 Task: Create a due date automation trigger when advanced on, 2 working days before a card is due add fields without custom field "Resume" set to a number greater or equal to 1 and greater than 10 at 11:00 AM.
Action: Mouse moved to (942, 269)
Screenshot: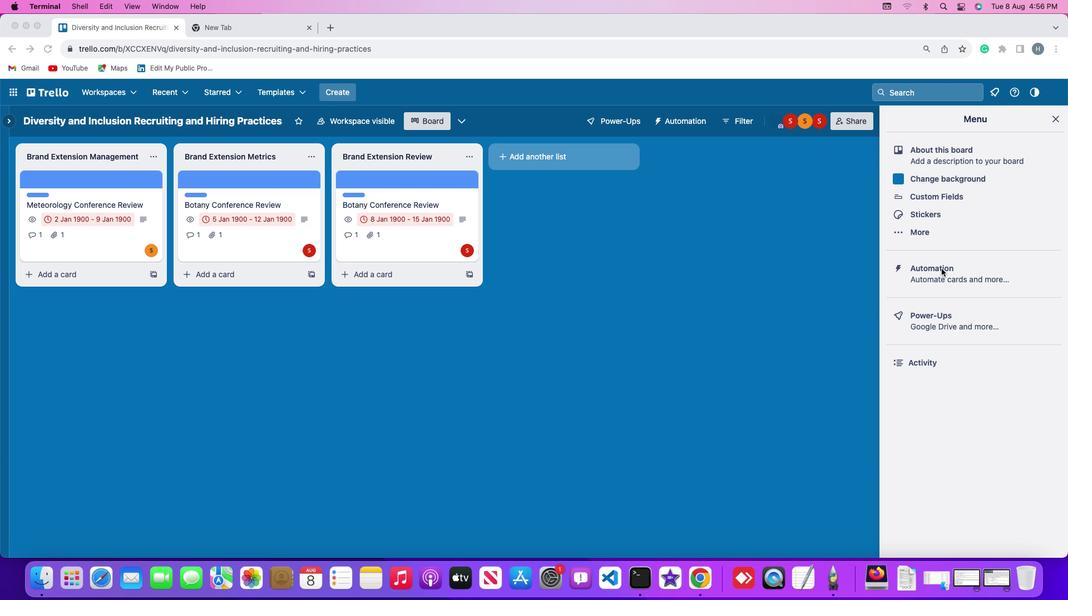 
Action: Mouse pressed left at (942, 269)
Screenshot: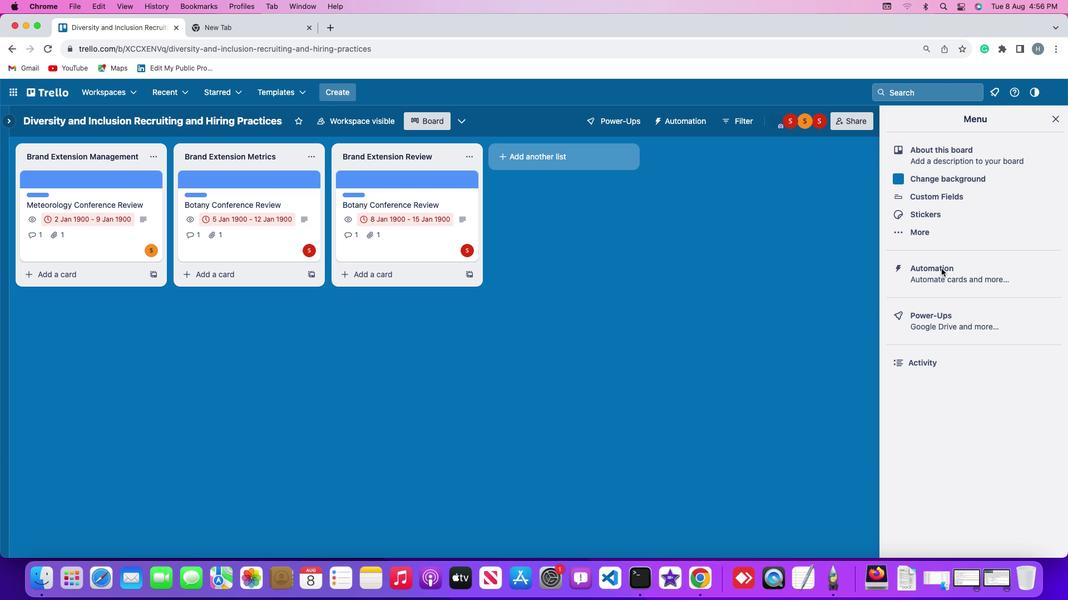 
Action: Mouse pressed left at (942, 269)
Screenshot: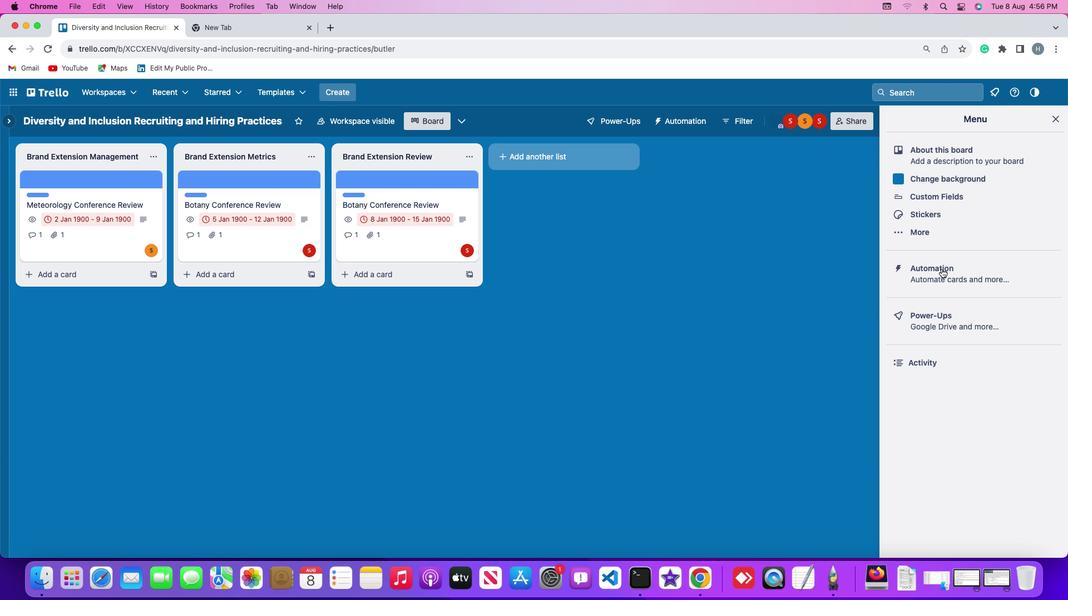 
Action: Mouse moved to (45, 267)
Screenshot: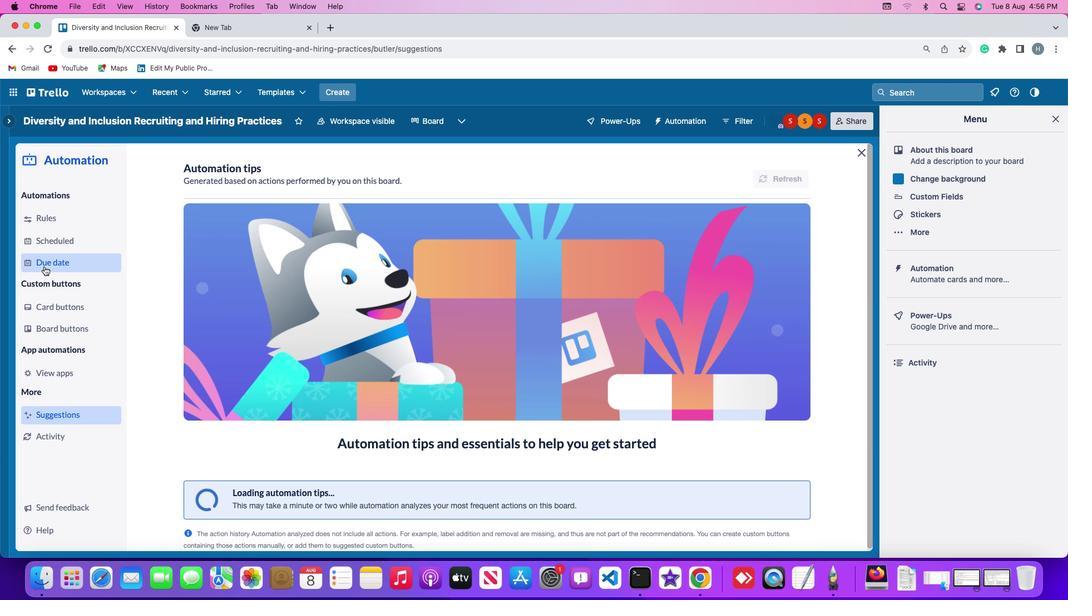 
Action: Mouse pressed left at (45, 267)
Screenshot: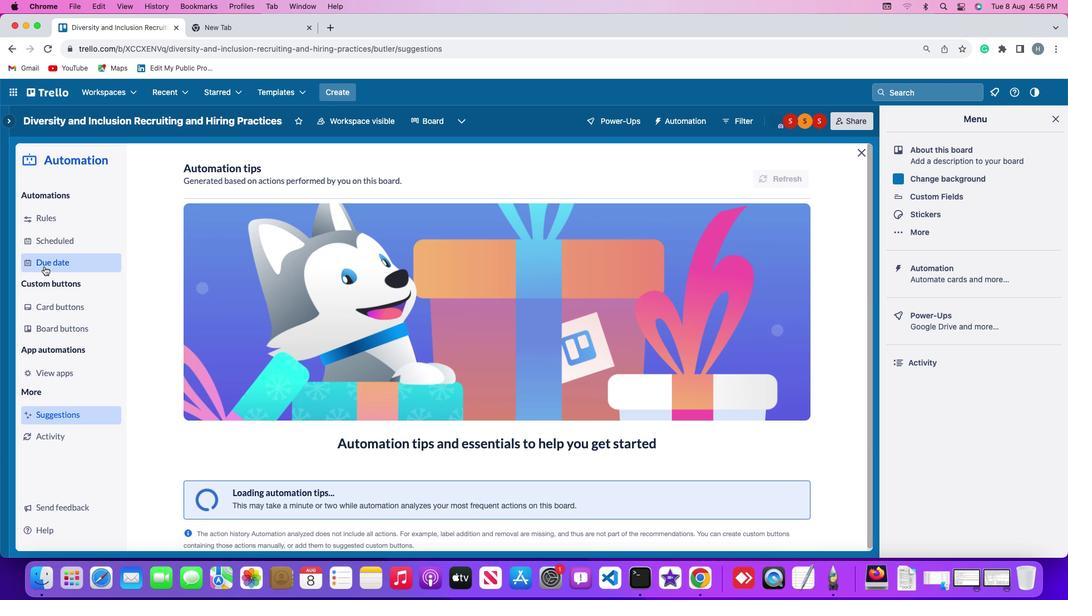
Action: Mouse moved to (747, 170)
Screenshot: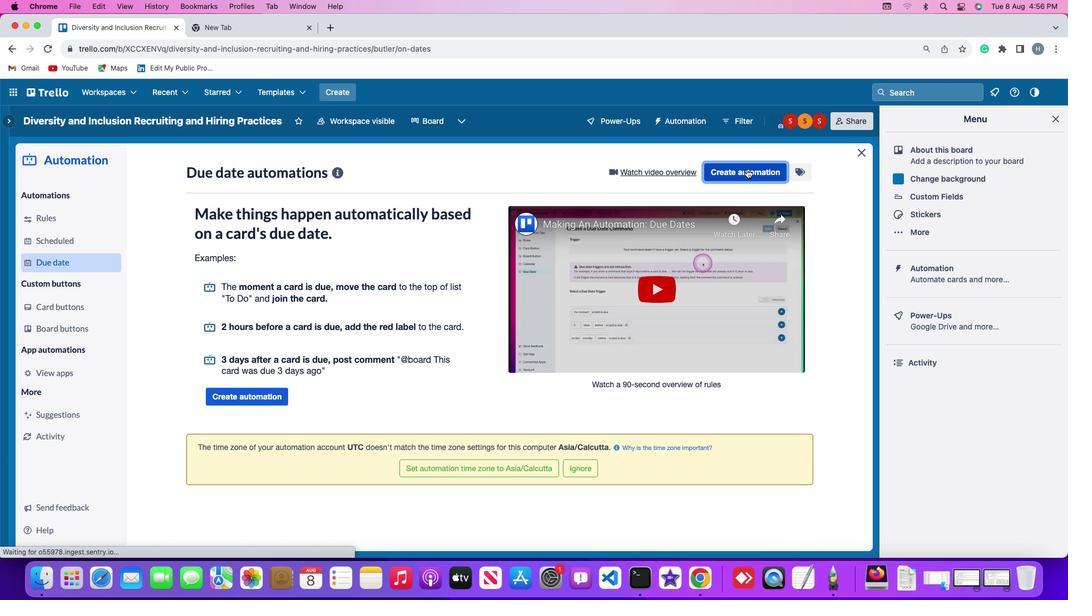 
Action: Mouse pressed left at (747, 170)
Screenshot: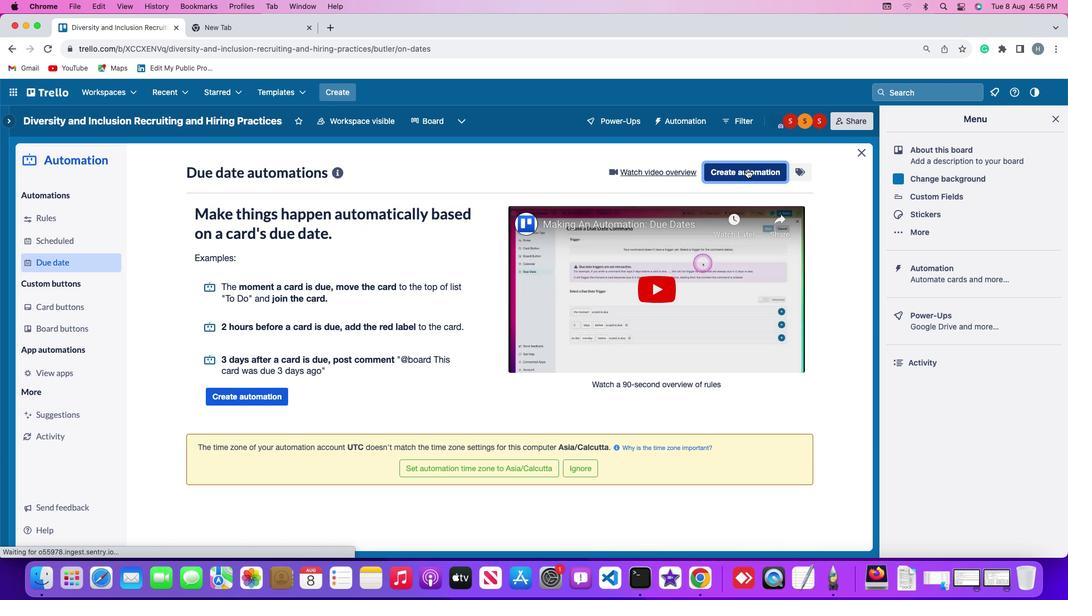 
Action: Mouse moved to (249, 280)
Screenshot: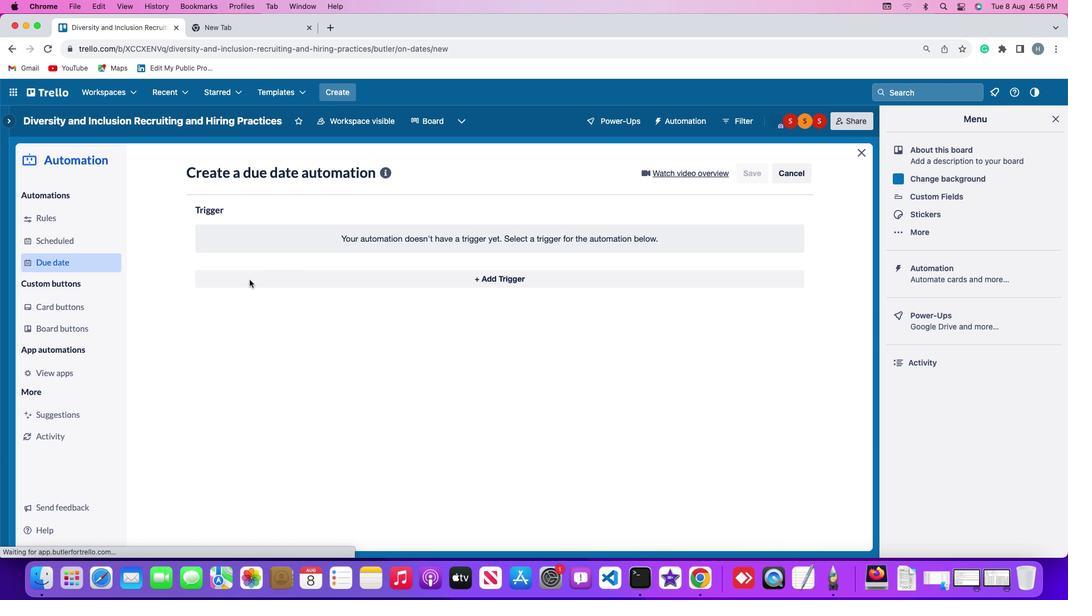 
Action: Mouse pressed left at (249, 280)
Screenshot: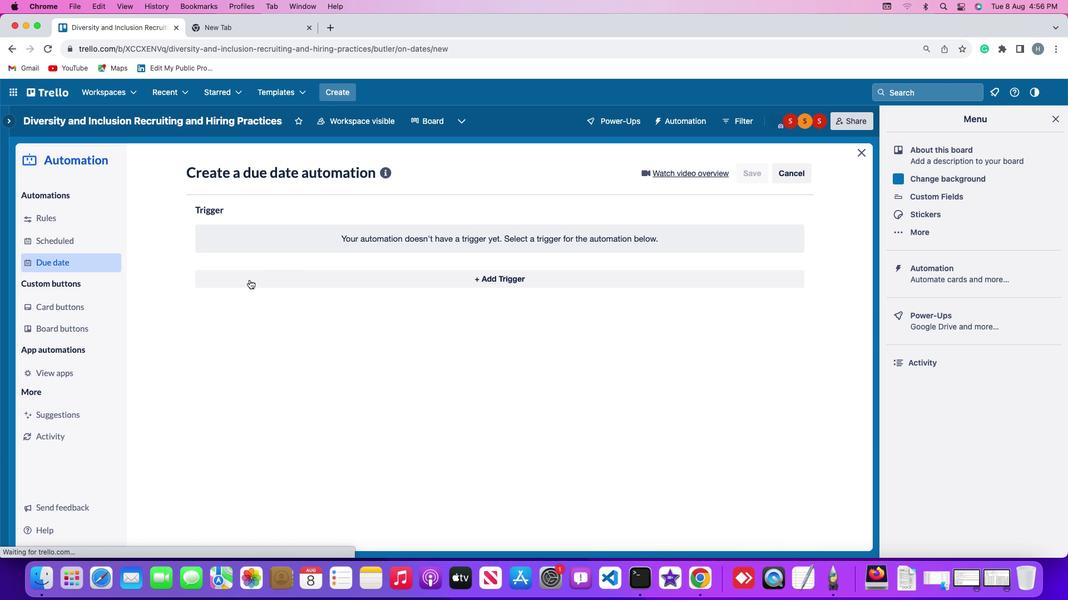 
Action: Mouse moved to (219, 449)
Screenshot: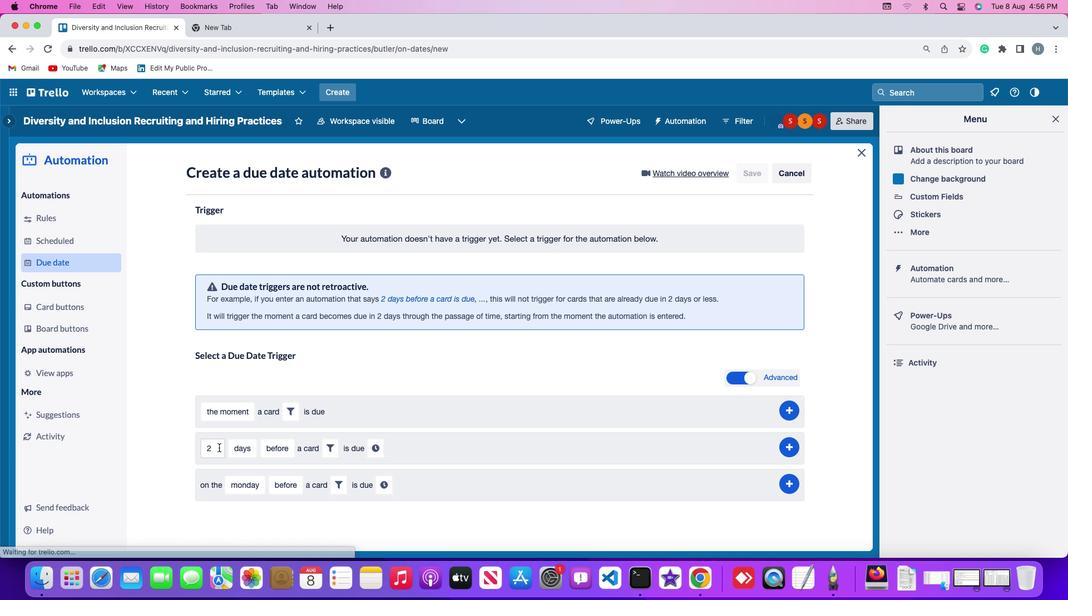 
Action: Mouse pressed left at (219, 449)
Screenshot: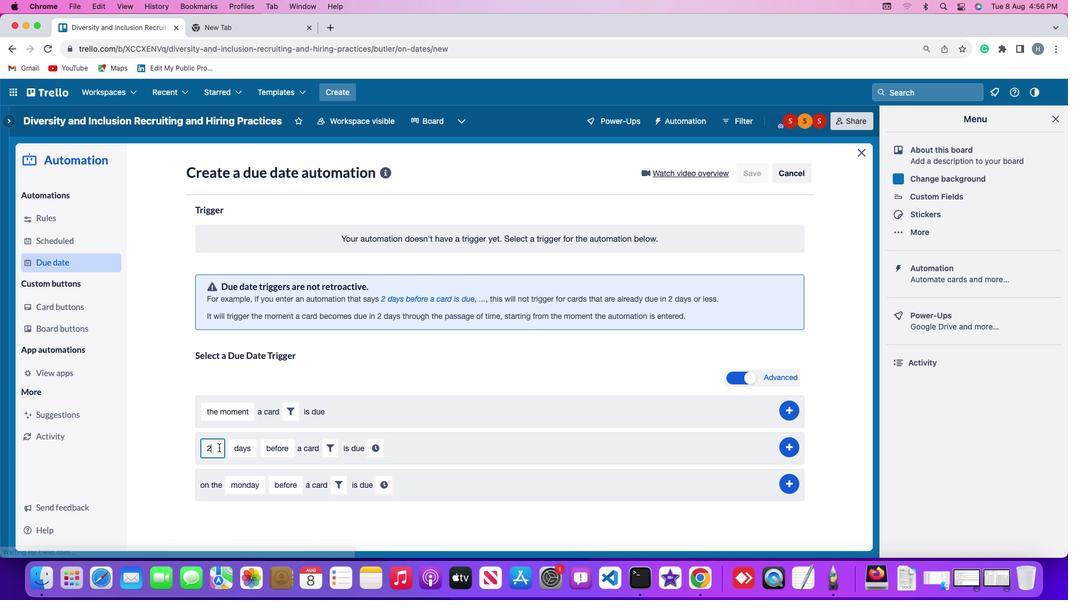 
Action: Key pressed Key.backspace'2'
Screenshot: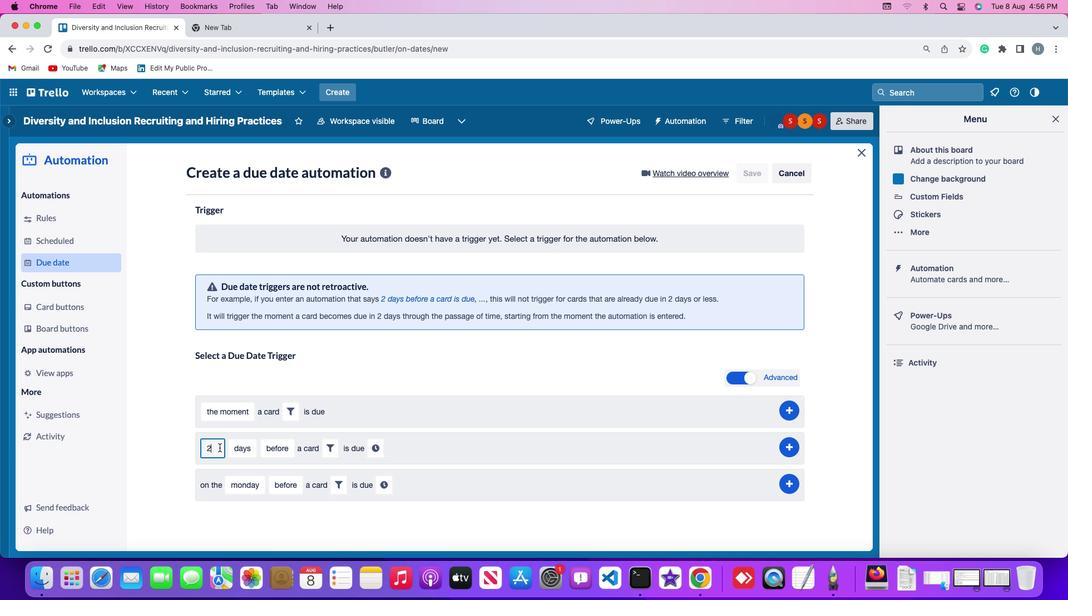 
Action: Mouse moved to (242, 449)
Screenshot: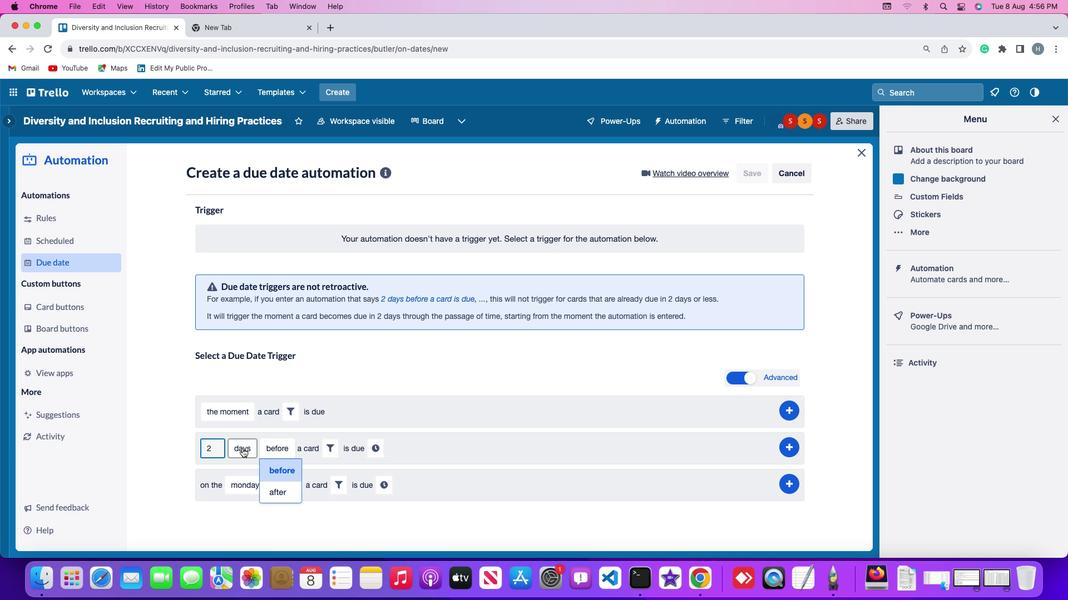 
Action: Mouse pressed left at (242, 449)
Screenshot: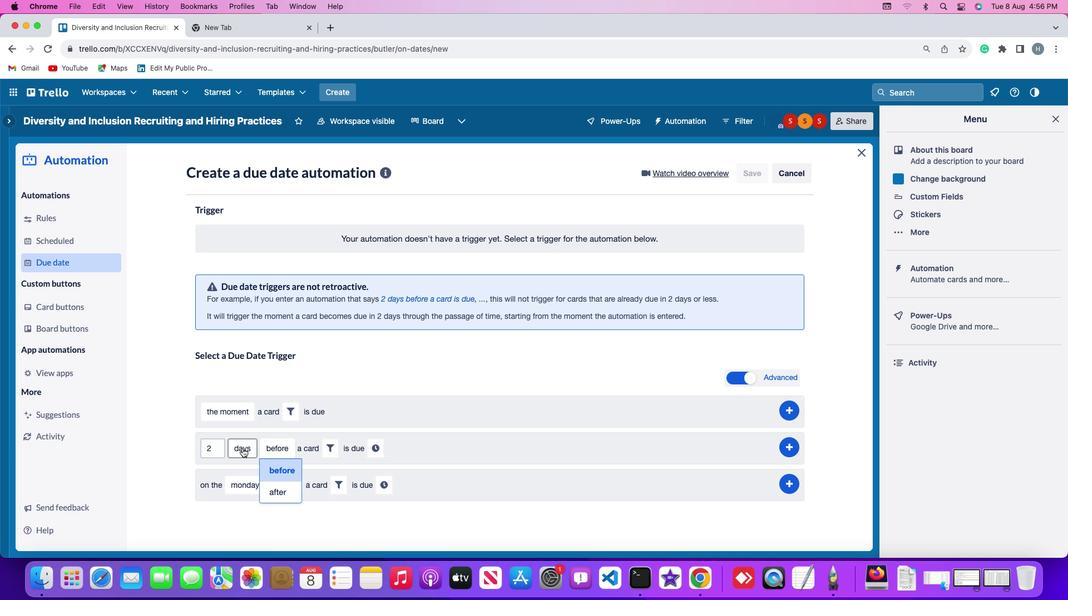 
Action: Mouse moved to (253, 491)
Screenshot: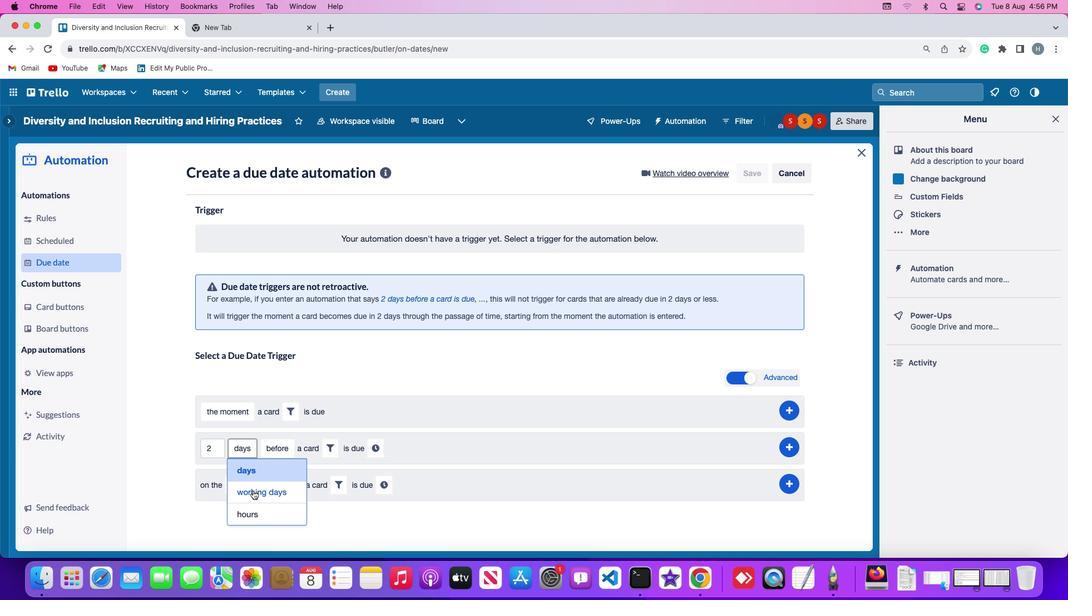 
Action: Mouse pressed left at (253, 491)
Screenshot: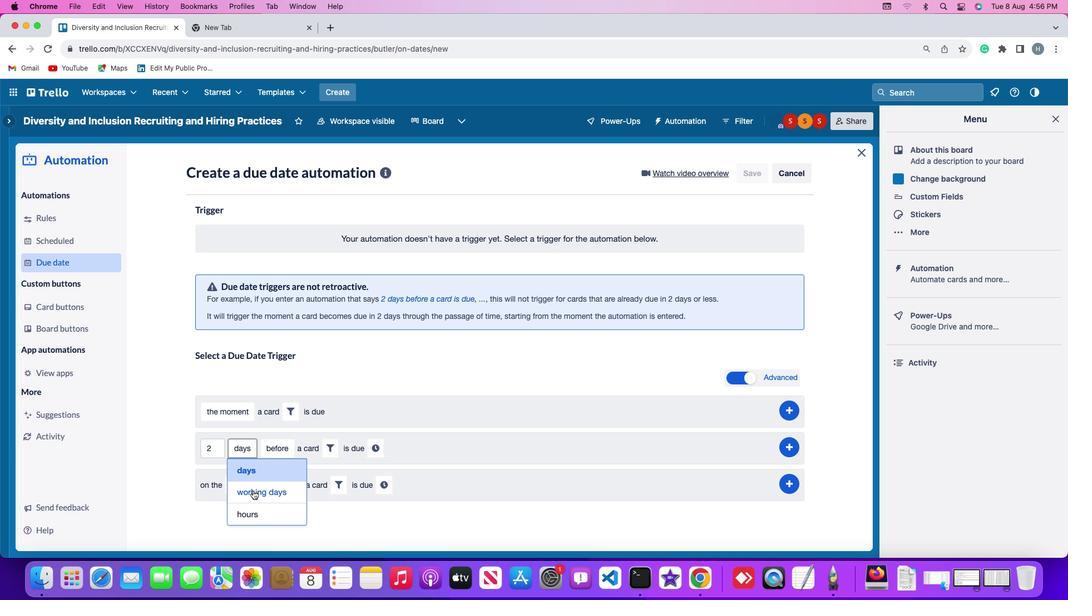 
Action: Mouse moved to (302, 445)
Screenshot: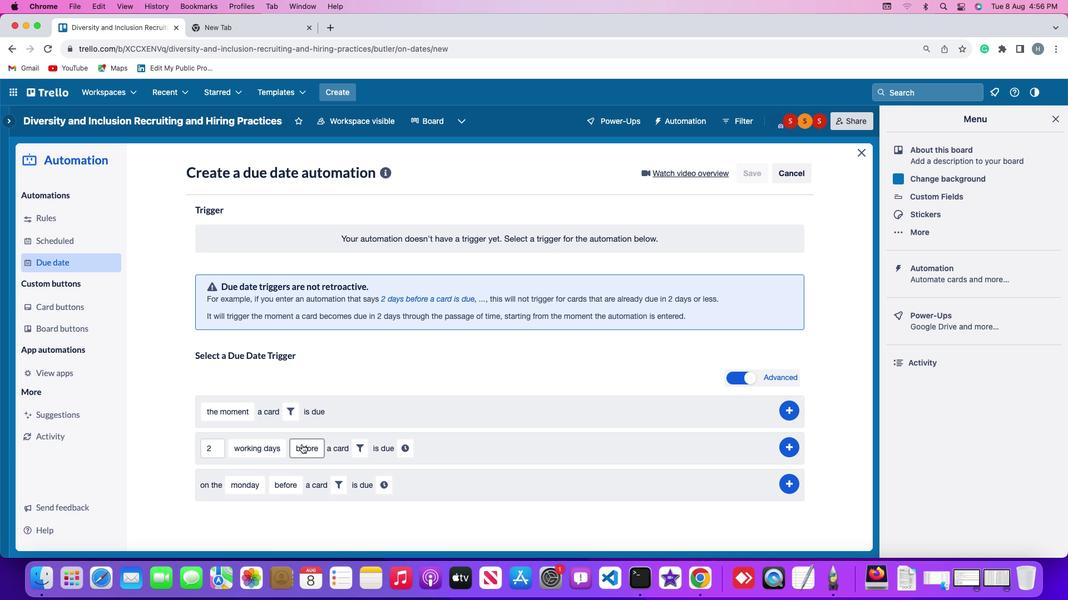 
Action: Mouse pressed left at (302, 445)
Screenshot: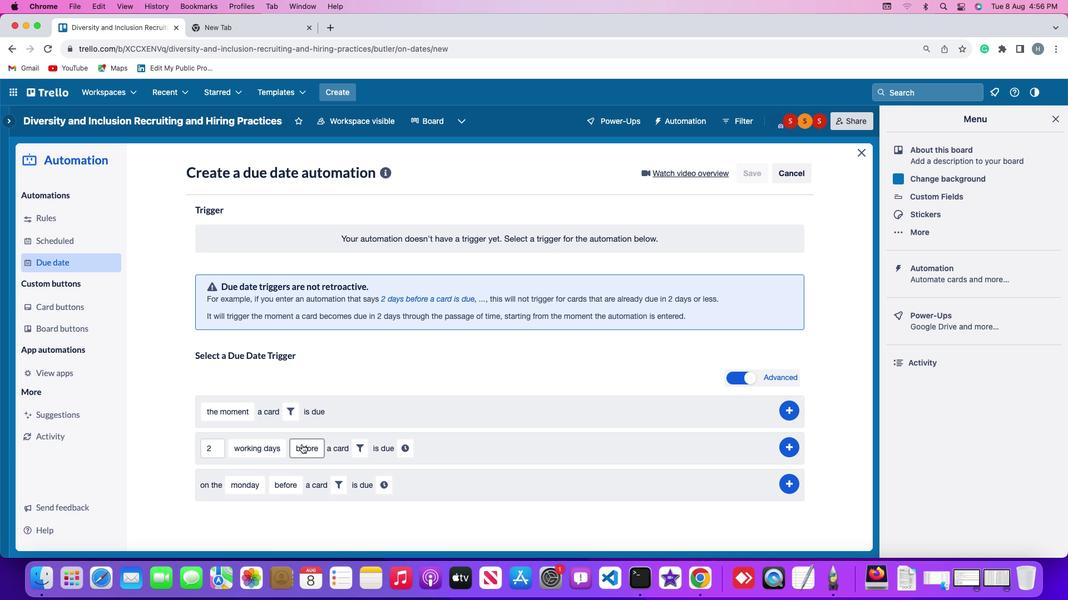
Action: Mouse moved to (314, 467)
Screenshot: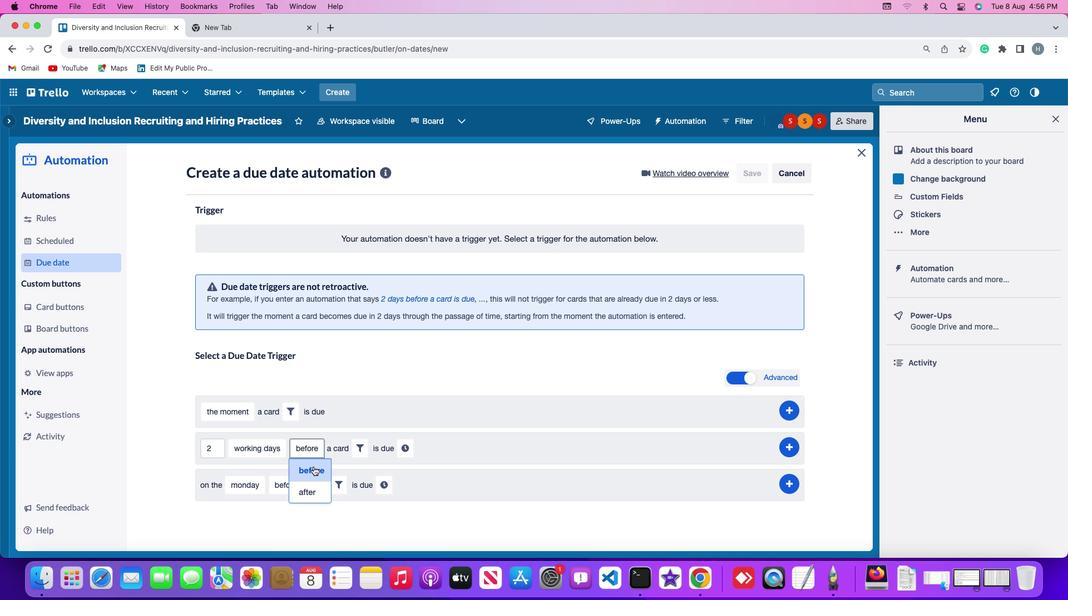 
Action: Mouse pressed left at (314, 467)
Screenshot: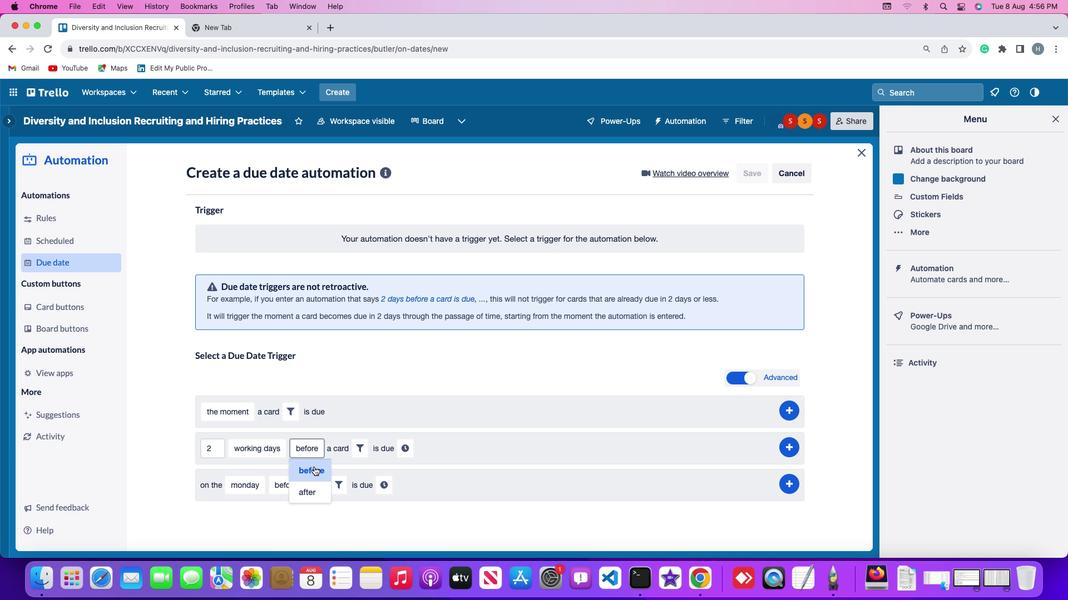 
Action: Mouse moved to (361, 443)
Screenshot: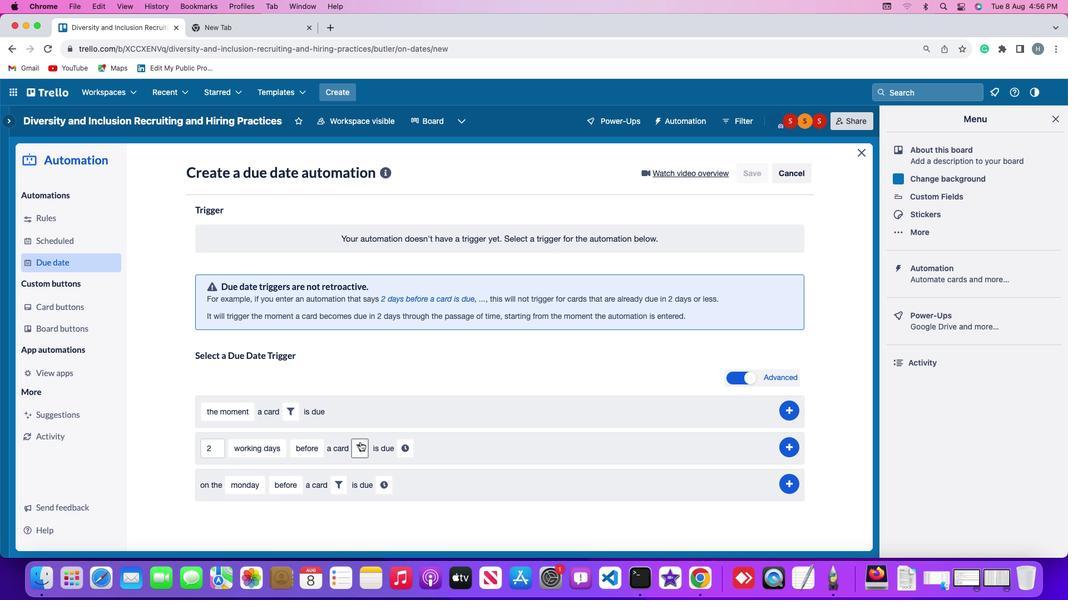 
Action: Mouse pressed left at (361, 443)
Screenshot: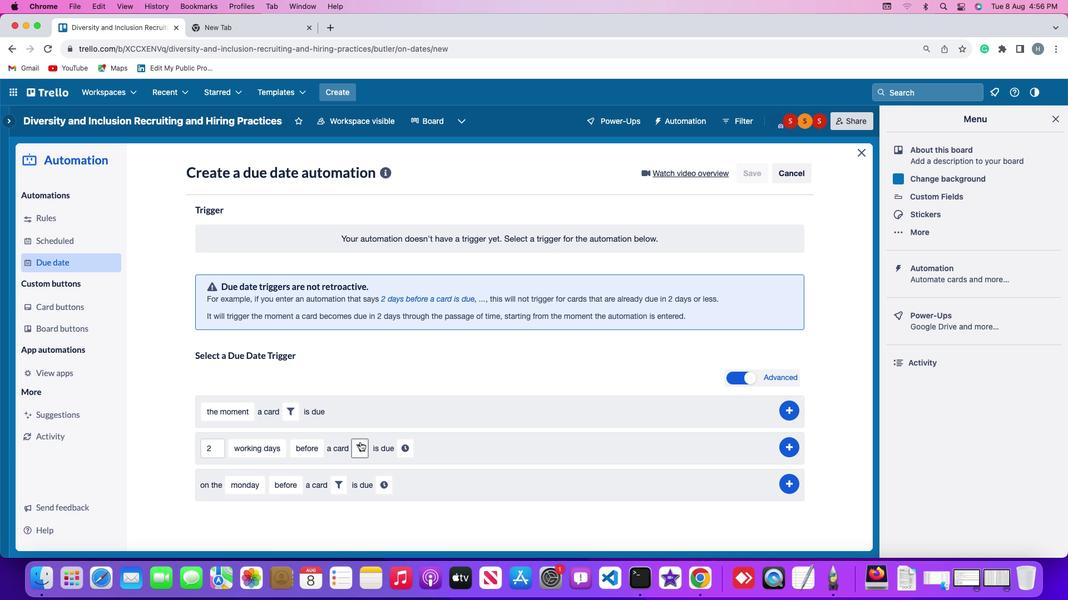 
Action: Mouse moved to (541, 482)
Screenshot: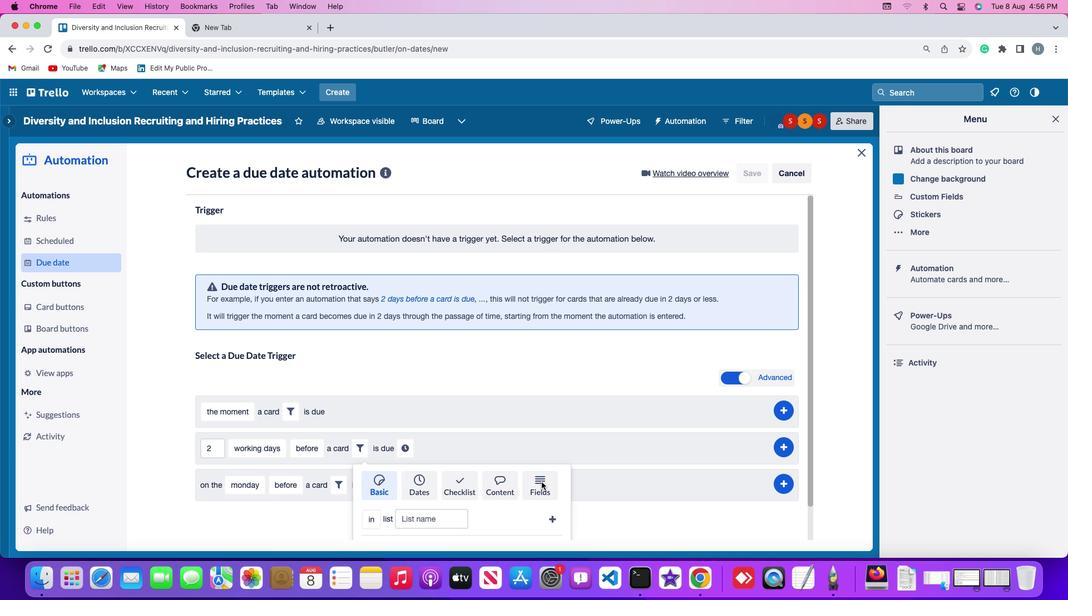 
Action: Mouse pressed left at (541, 482)
Screenshot: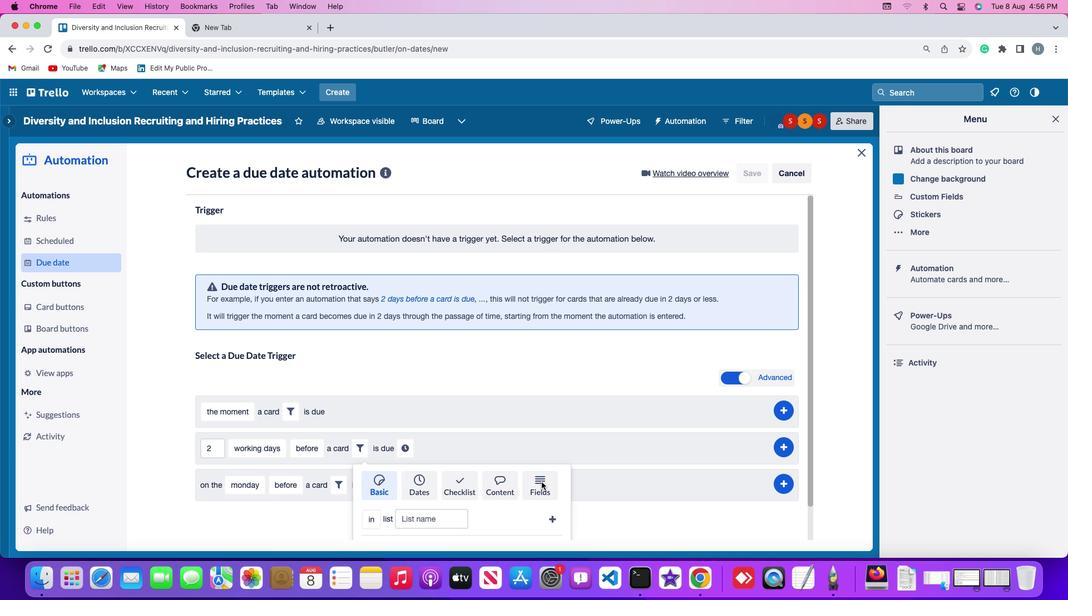 
Action: Mouse moved to (358, 505)
Screenshot: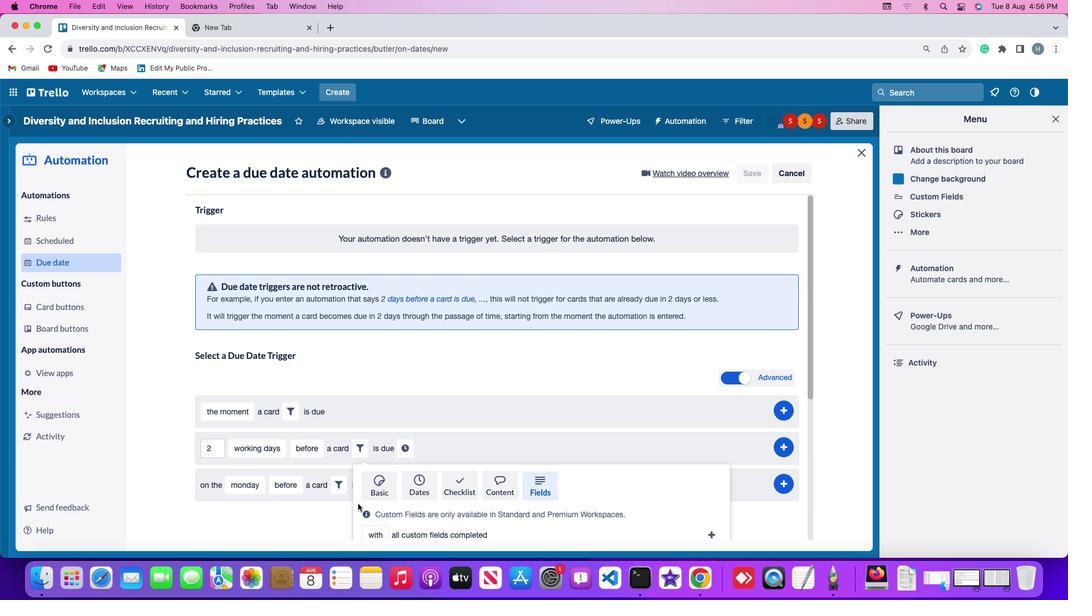 
Action: Mouse scrolled (358, 505) with delta (0, 0)
Screenshot: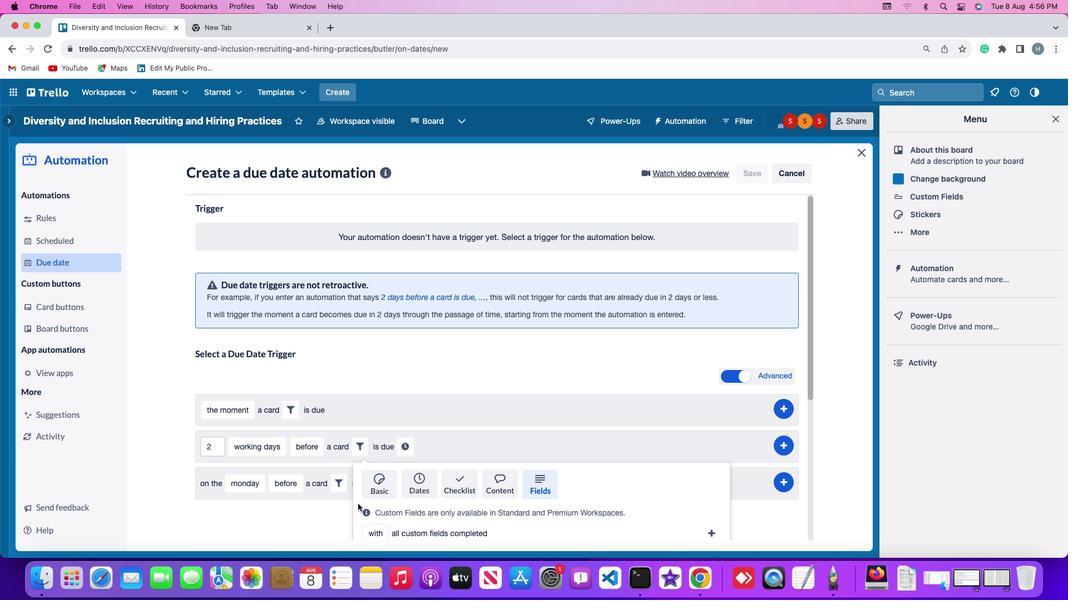 
Action: Mouse scrolled (358, 505) with delta (0, 0)
Screenshot: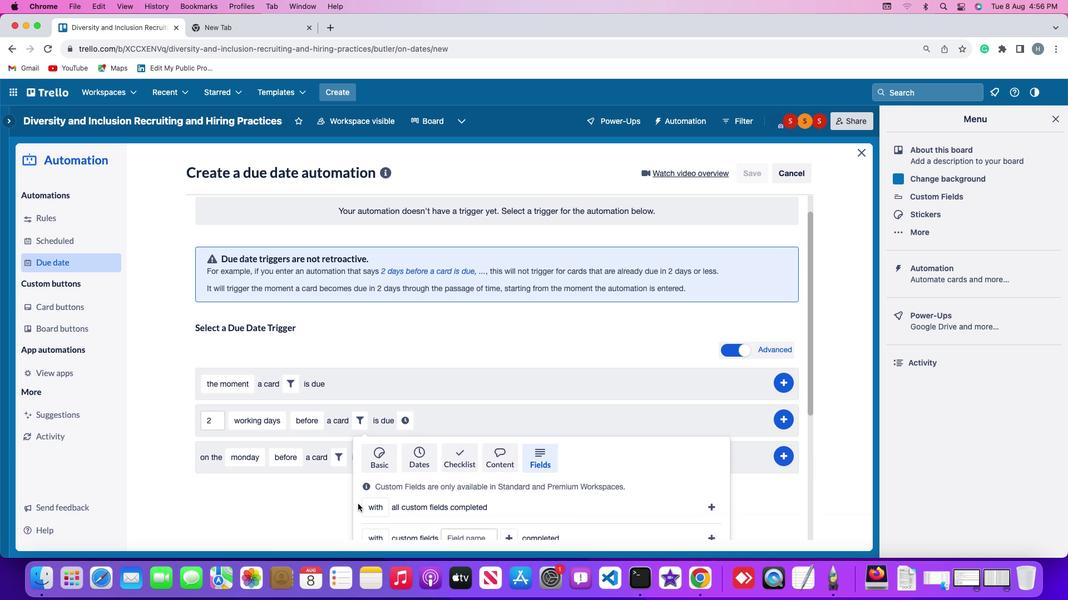 
Action: Mouse scrolled (358, 505) with delta (0, 0)
Screenshot: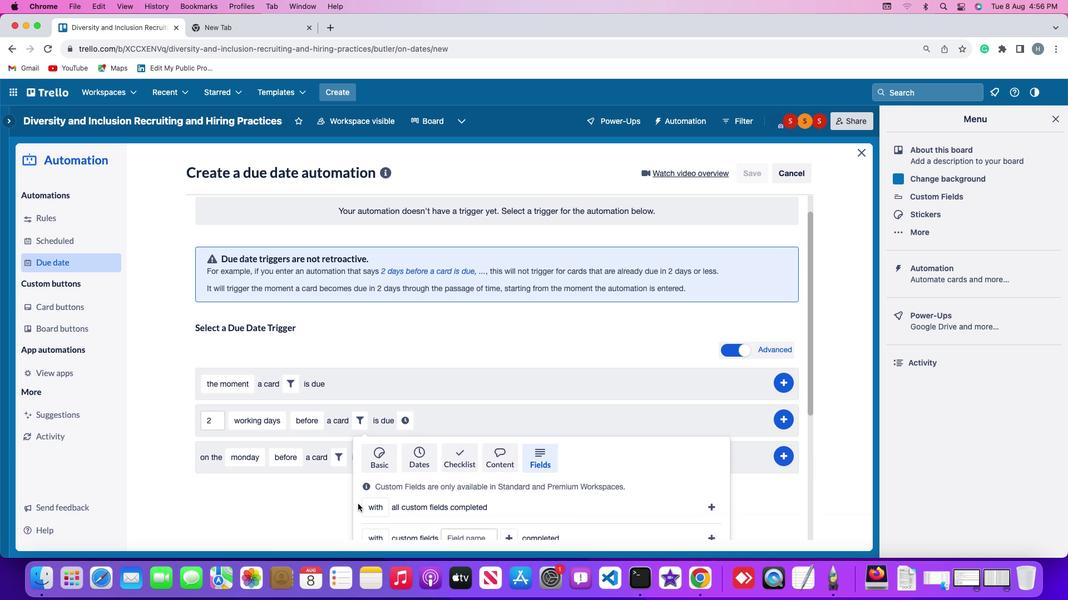 
Action: Mouse scrolled (358, 505) with delta (0, -1)
Screenshot: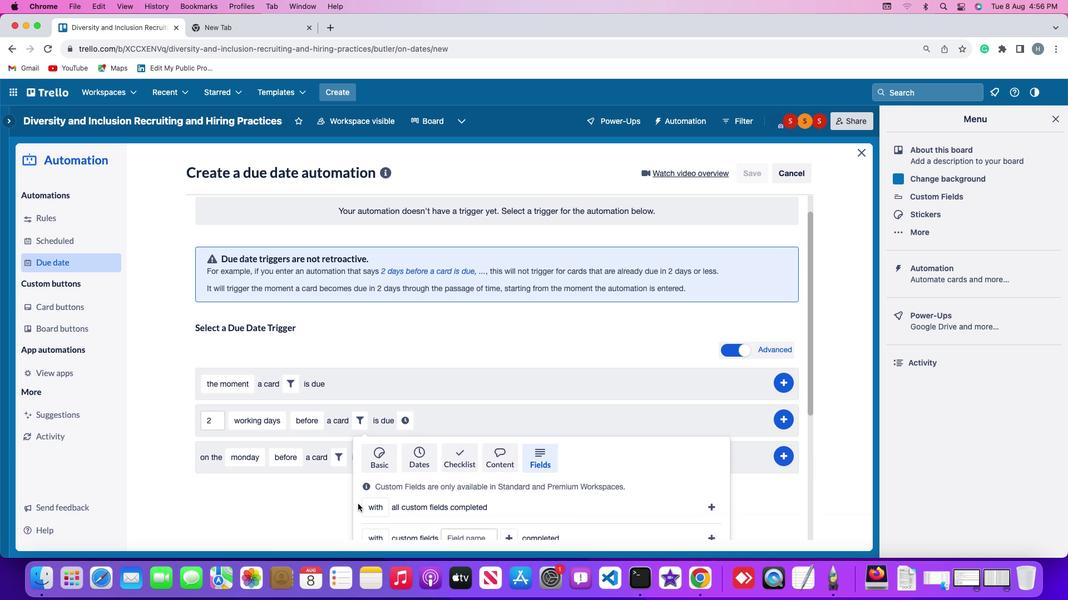 
Action: Mouse scrolled (358, 505) with delta (0, -2)
Screenshot: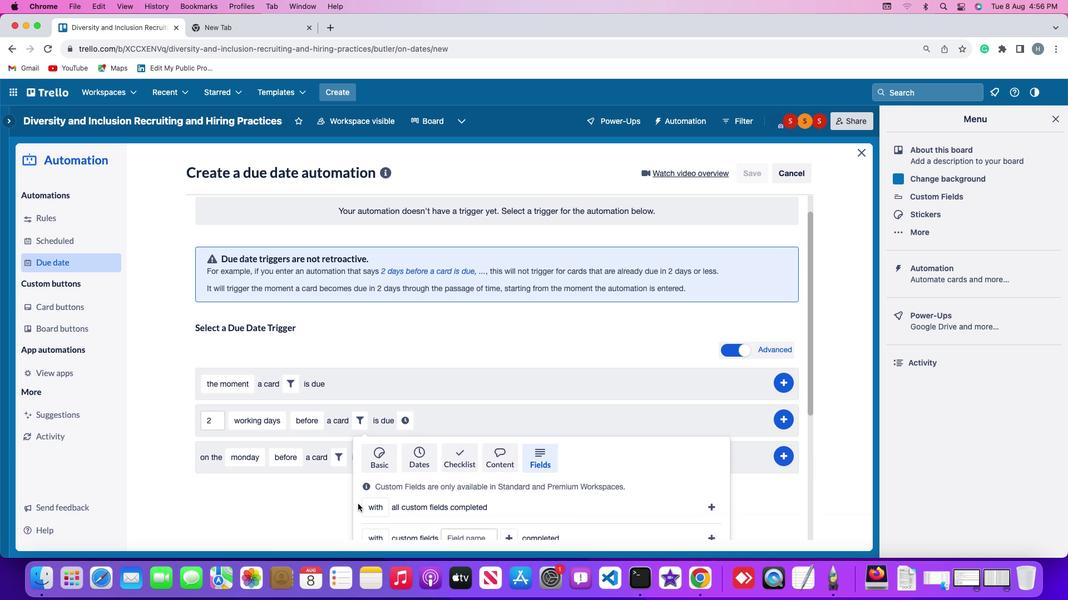 
Action: Mouse scrolled (358, 505) with delta (0, -2)
Screenshot: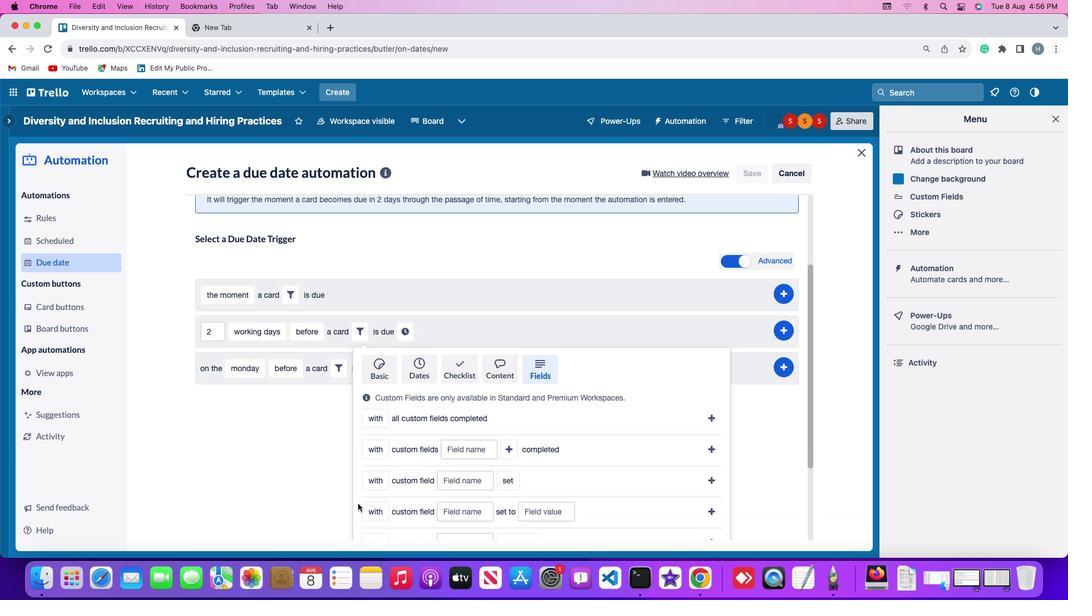 
Action: Mouse scrolled (358, 505) with delta (0, -2)
Screenshot: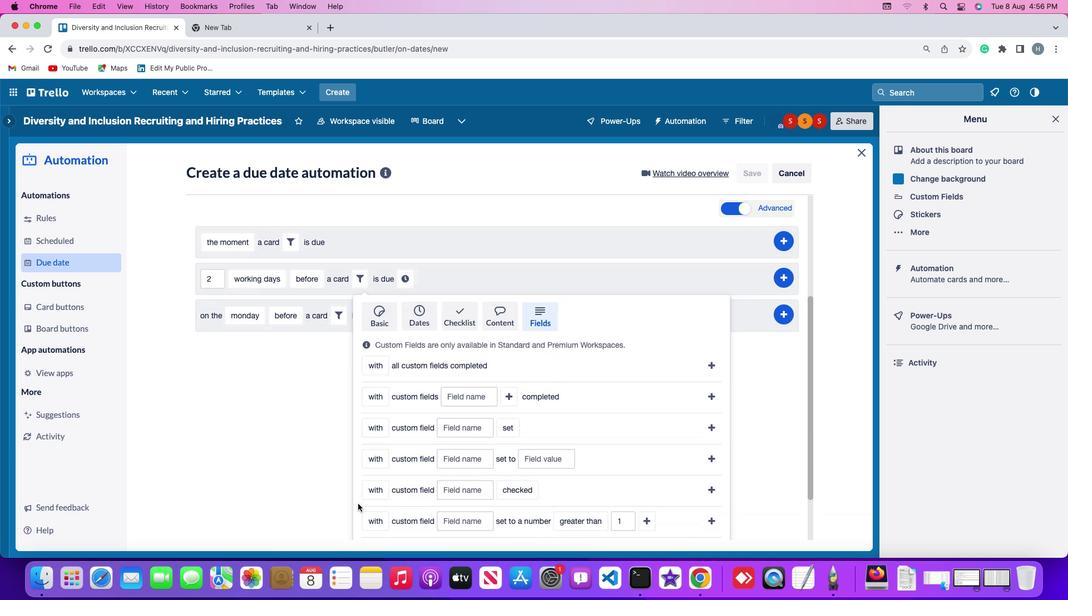 
Action: Mouse scrolled (358, 505) with delta (0, -3)
Screenshot: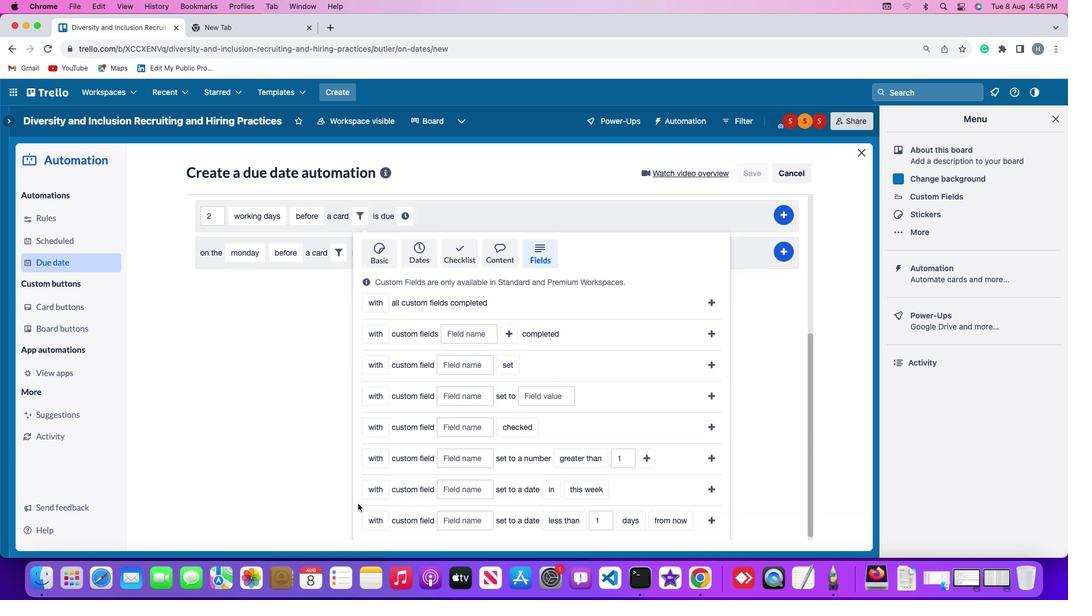 
Action: Mouse scrolled (358, 505) with delta (0, 0)
Screenshot: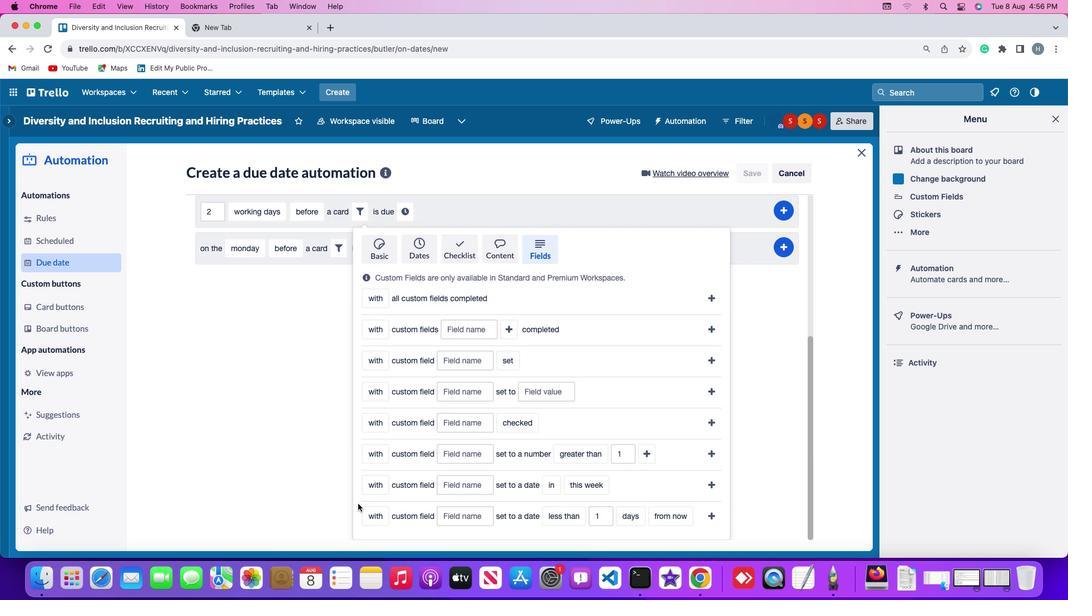 
Action: Mouse scrolled (358, 505) with delta (0, 0)
Screenshot: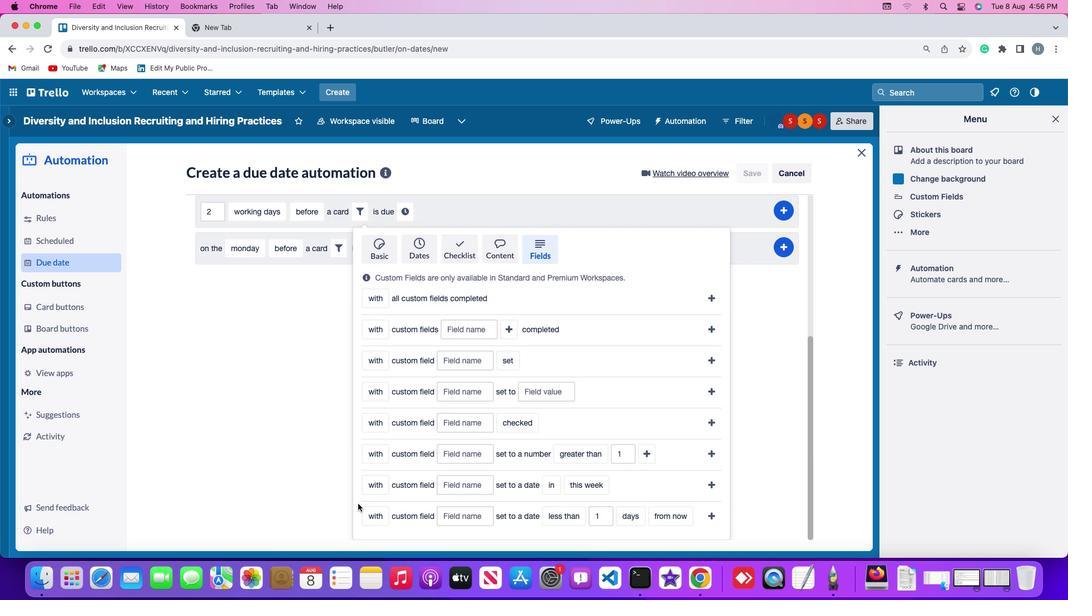 
Action: Mouse scrolled (358, 505) with delta (0, -1)
Screenshot: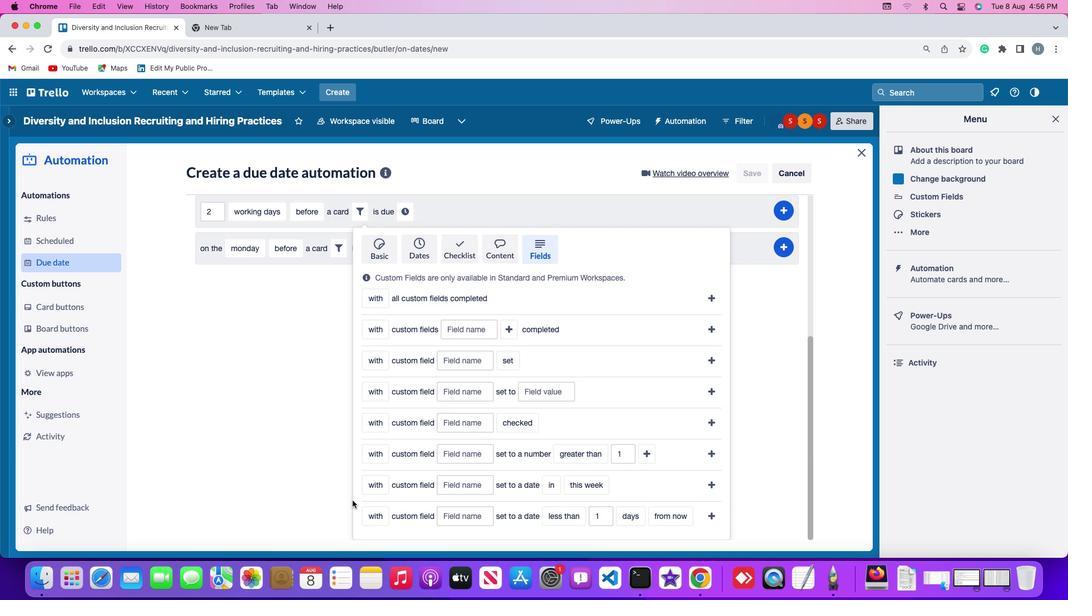 
Action: Mouse scrolled (358, 505) with delta (0, -1)
Screenshot: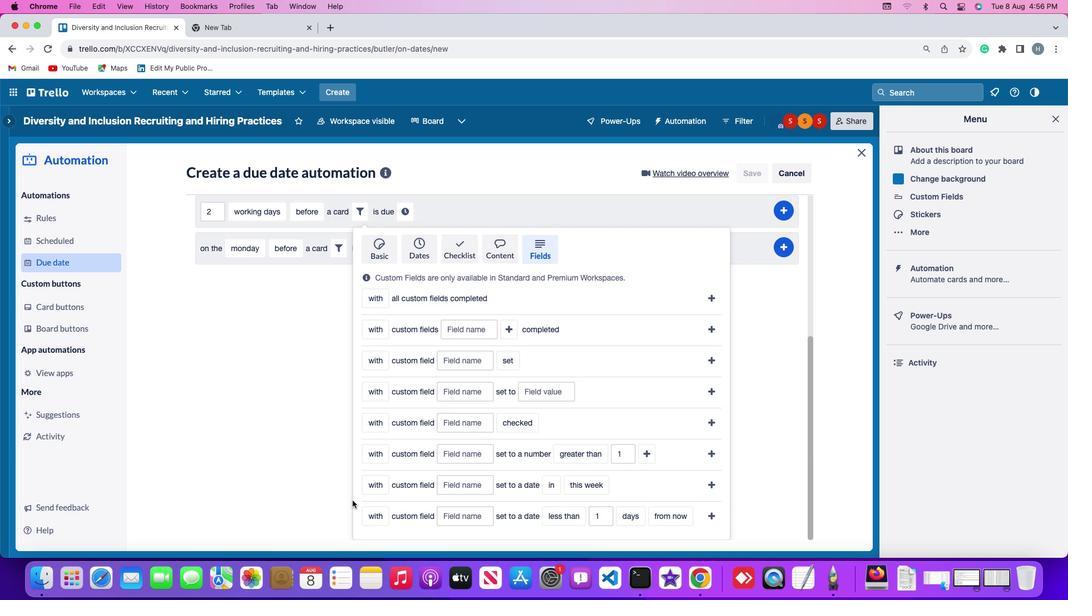 
Action: Mouse scrolled (358, 505) with delta (0, -2)
Screenshot: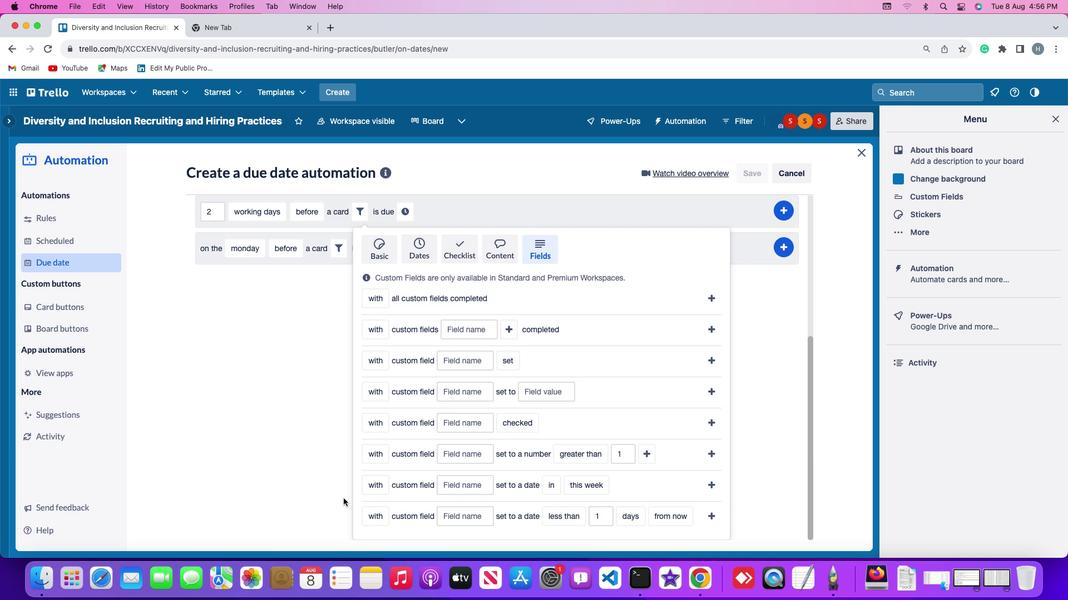 
Action: Mouse moved to (380, 450)
Screenshot: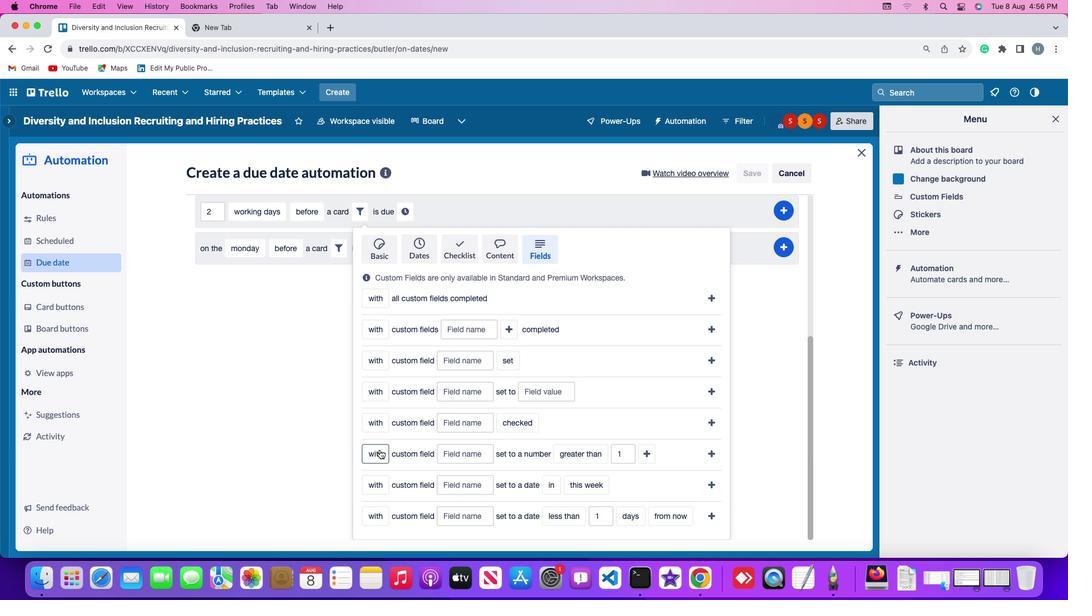 
Action: Mouse pressed left at (380, 450)
Screenshot: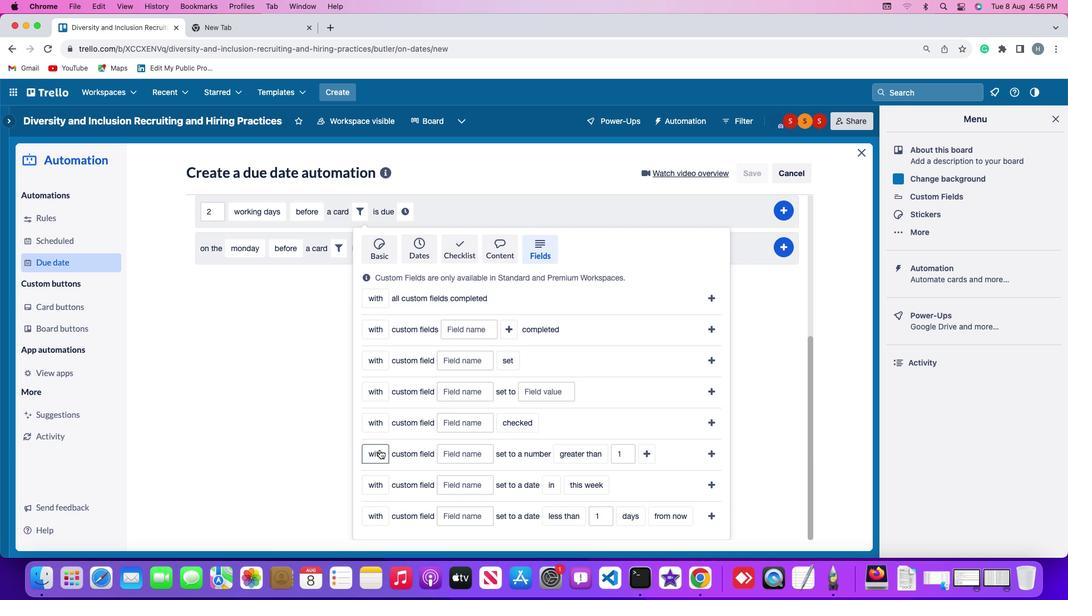 
Action: Mouse moved to (383, 495)
Screenshot: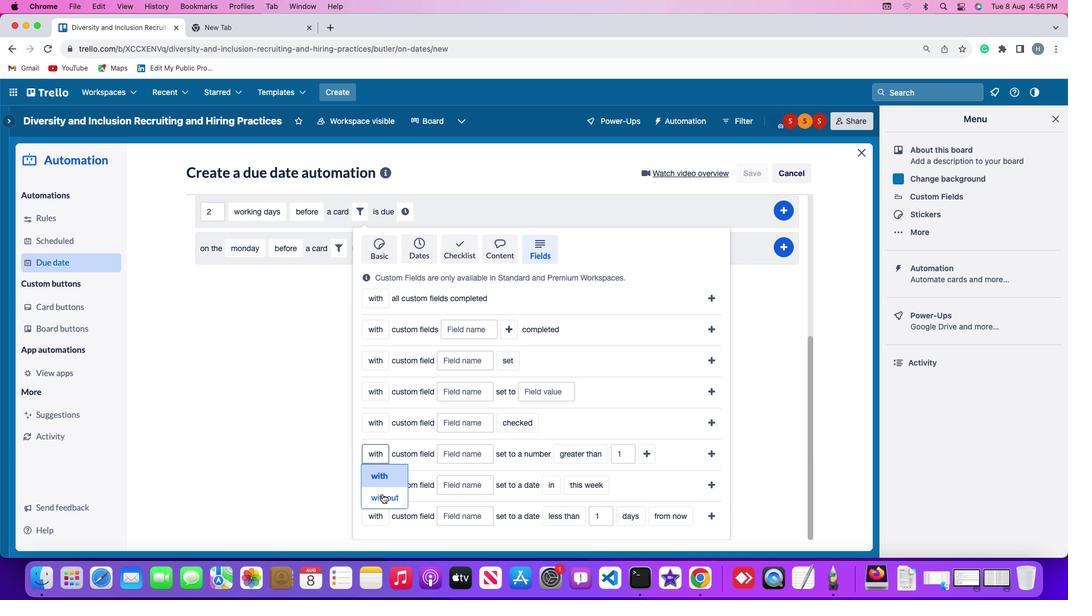 
Action: Mouse pressed left at (383, 495)
Screenshot: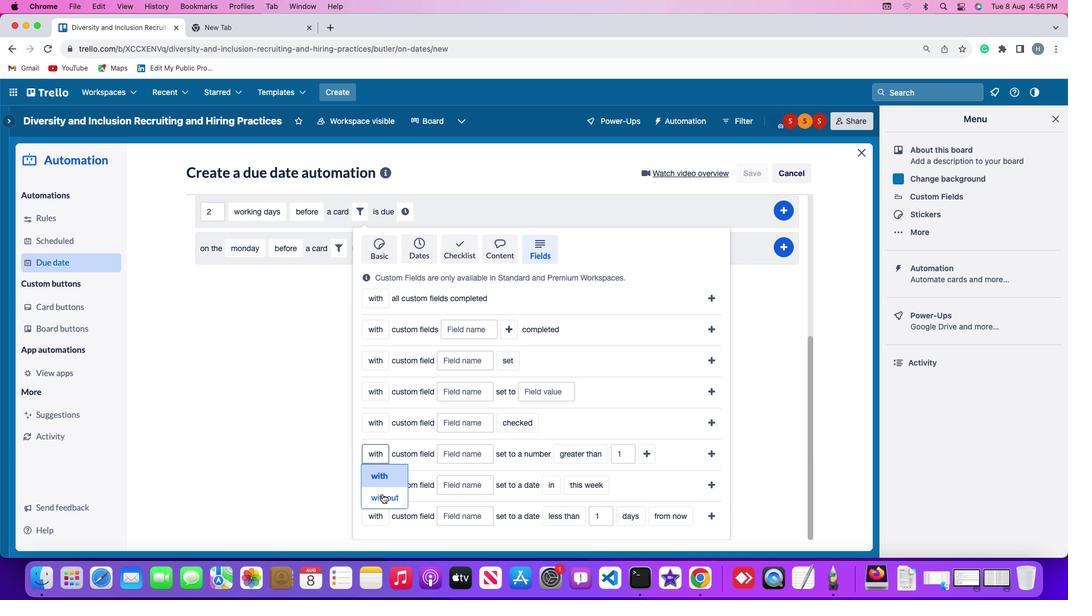 
Action: Mouse moved to (481, 453)
Screenshot: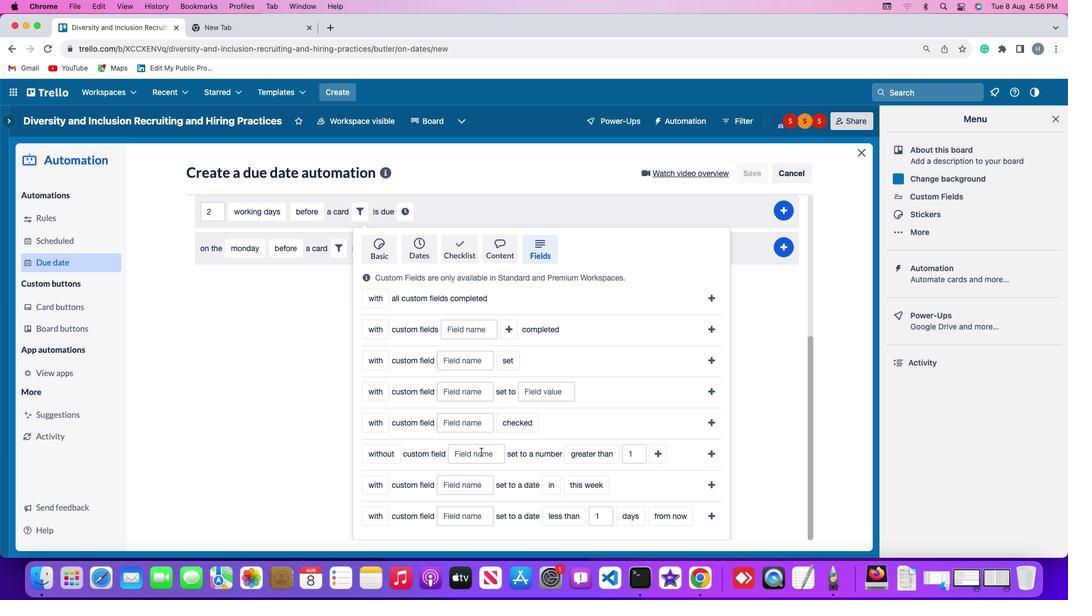
Action: Mouse pressed left at (481, 453)
Screenshot: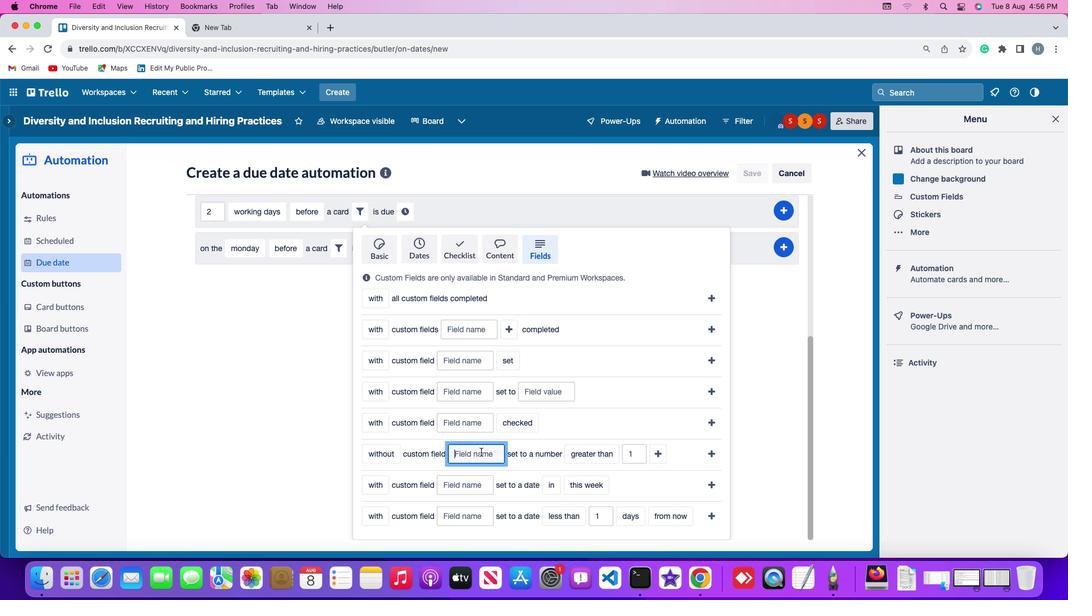 
Action: Mouse moved to (480, 453)
Screenshot: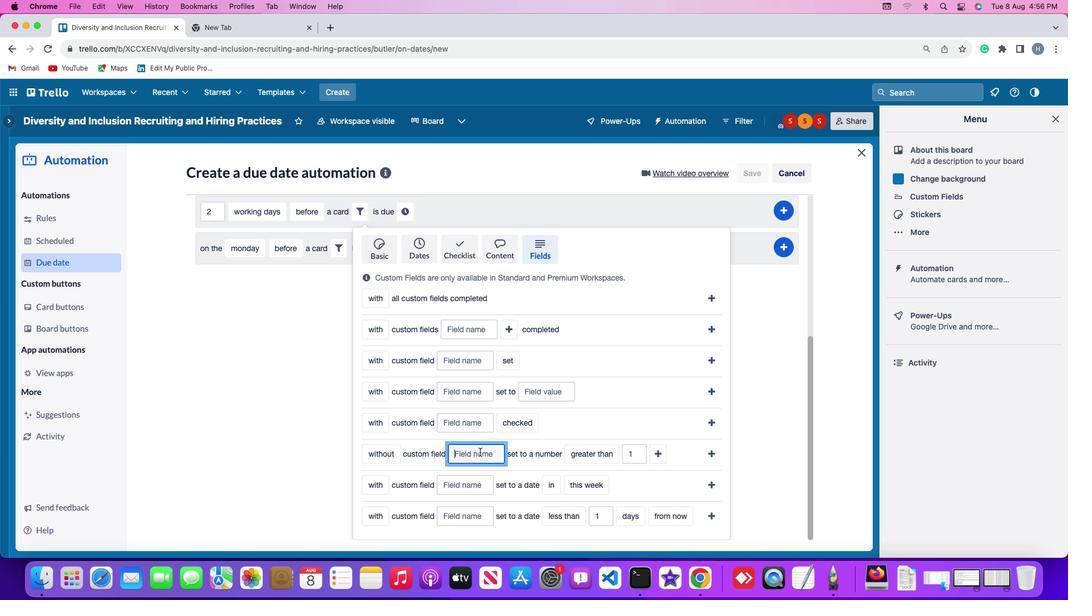 
Action: Key pressed Key.shift'R''e''s''u''m''e'
Screenshot: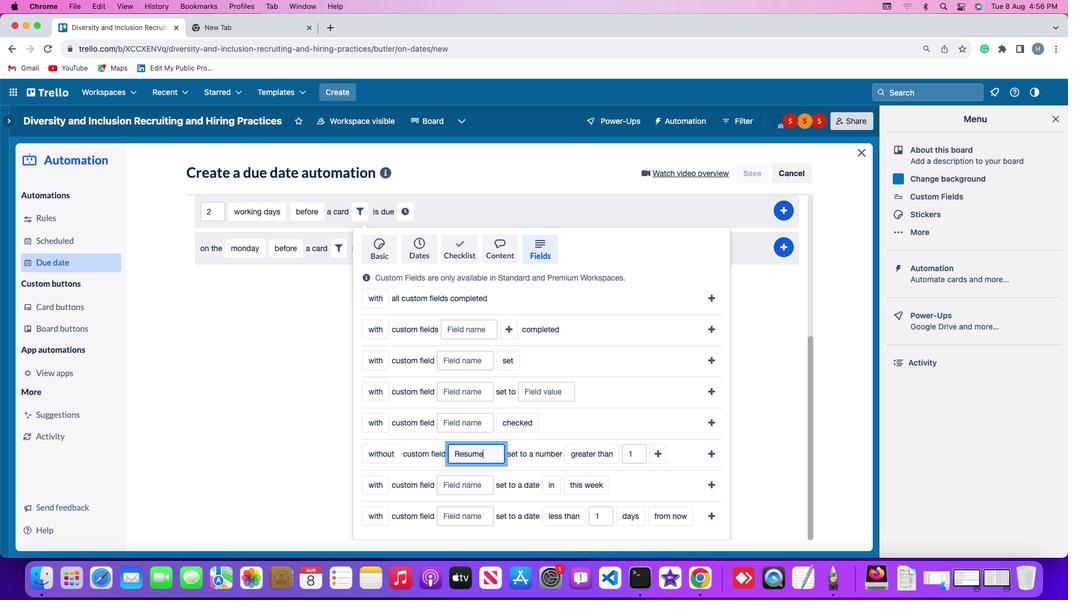 
Action: Mouse moved to (588, 457)
Screenshot: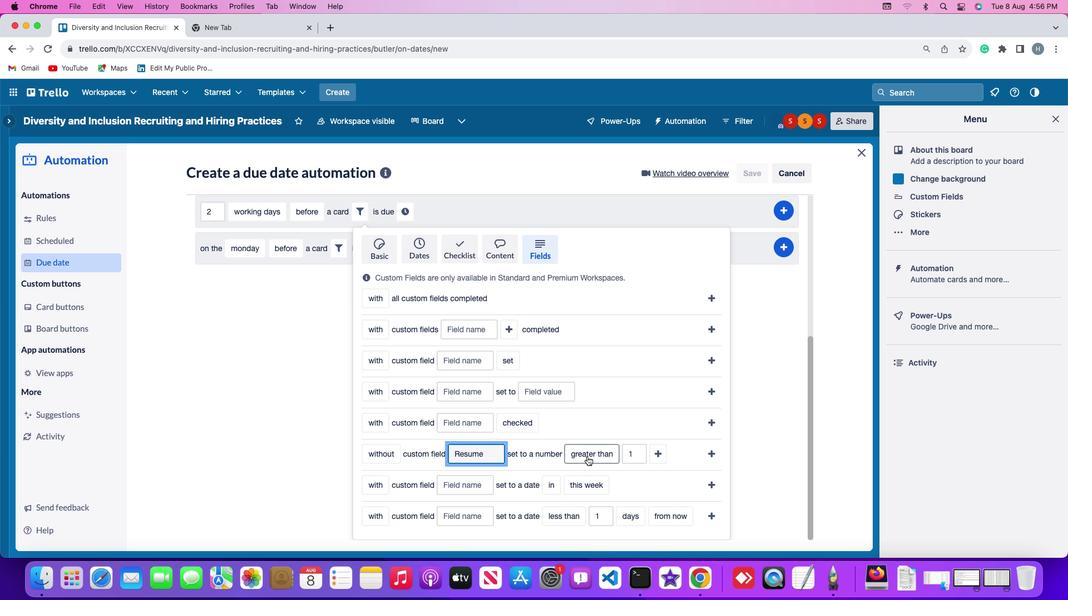 
Action: Mouse pressed left at (588, 457)
Screenshot: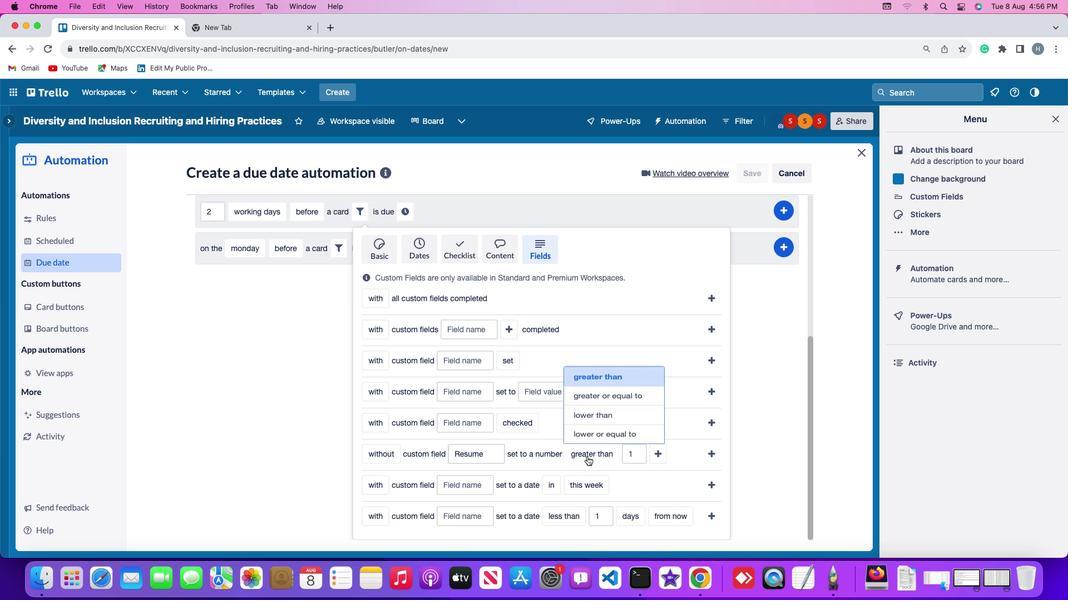 
Action: Mouse moved to (611, 392)
Screenshot: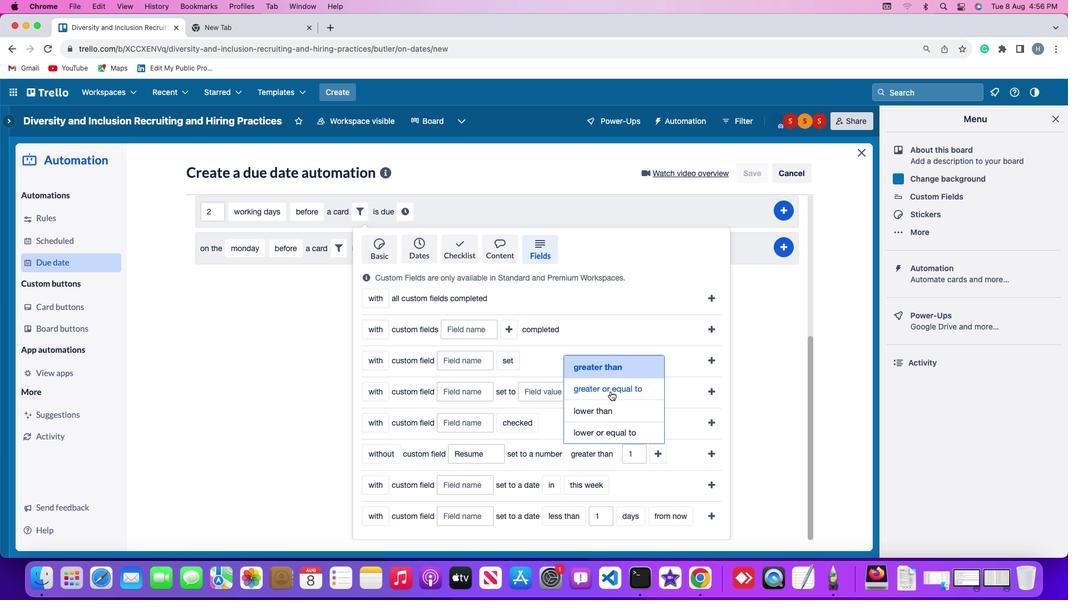
Action: Mouse pressed left at (611, 392)
Screenshot: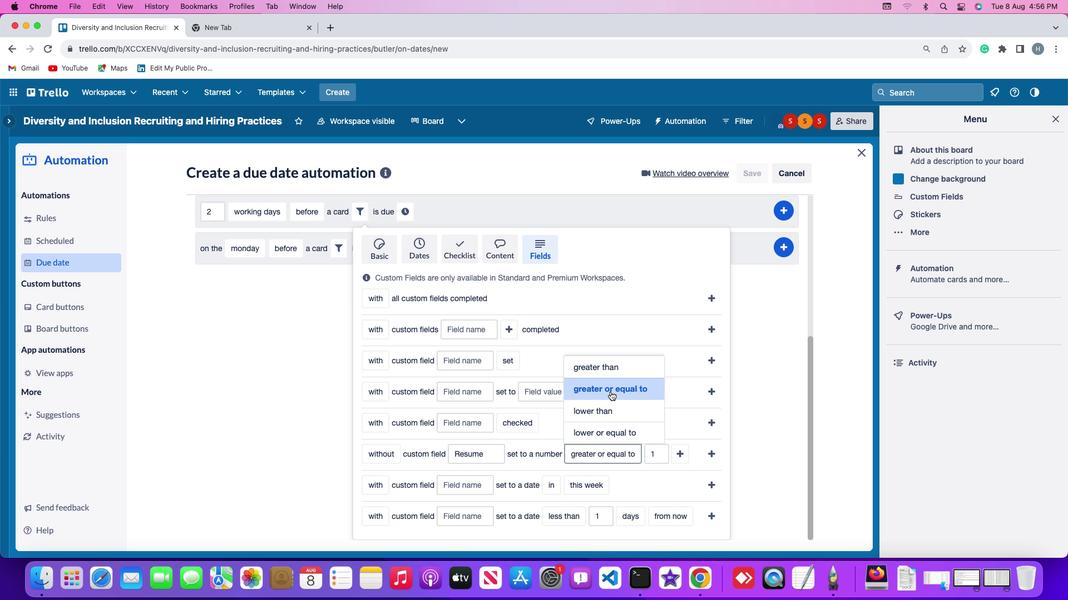 
Action: Mouse moved to (658, 452)
Screenshot: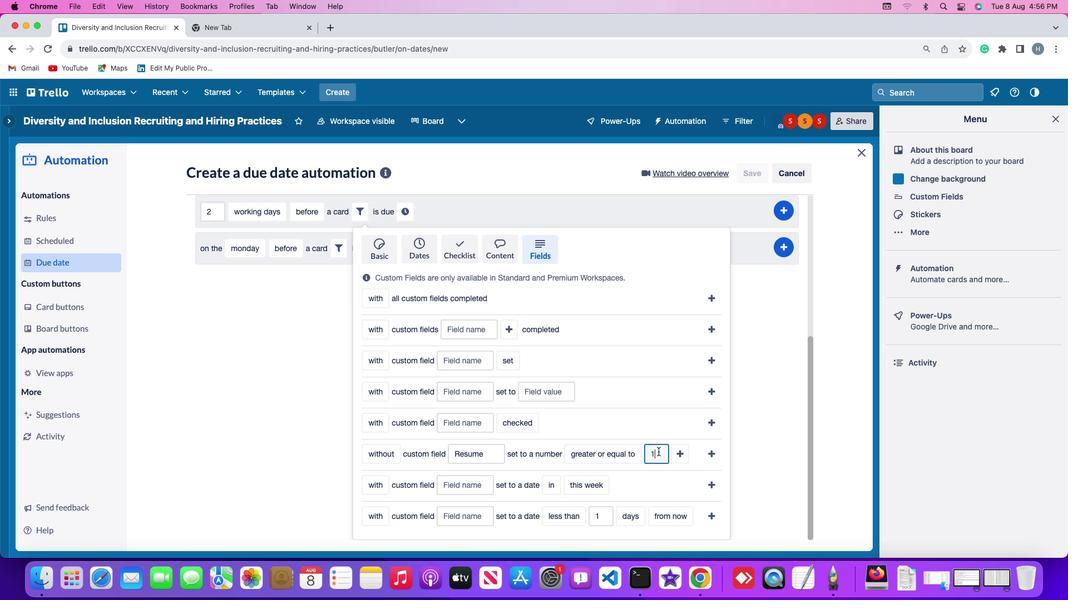 
Action: Mouse pressed left at (658, 452)
Screenshot: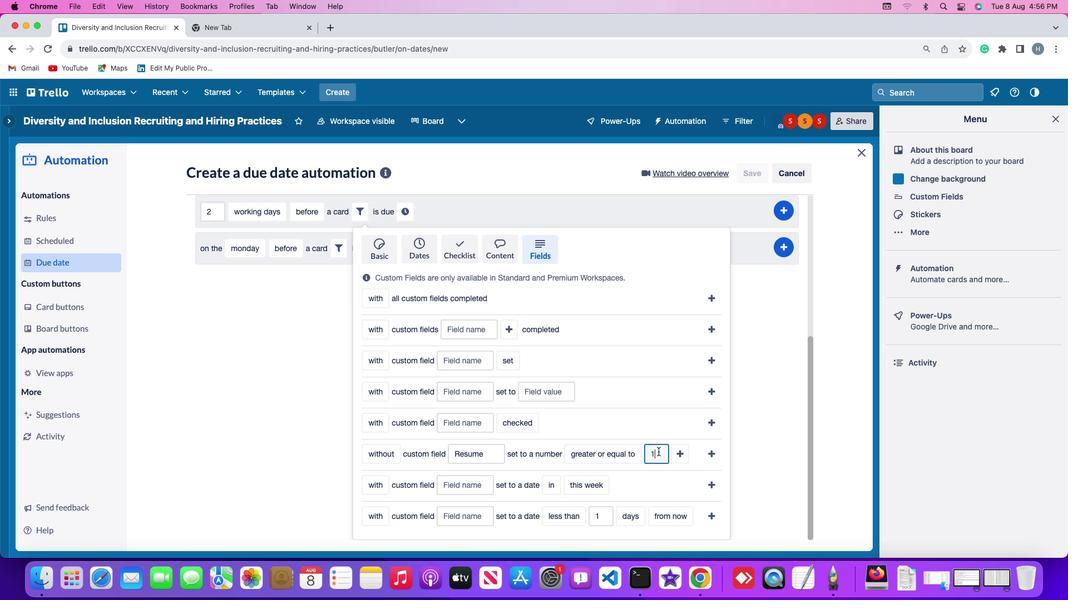 
Action: Mouse moved to (659, 452)
Screenshot: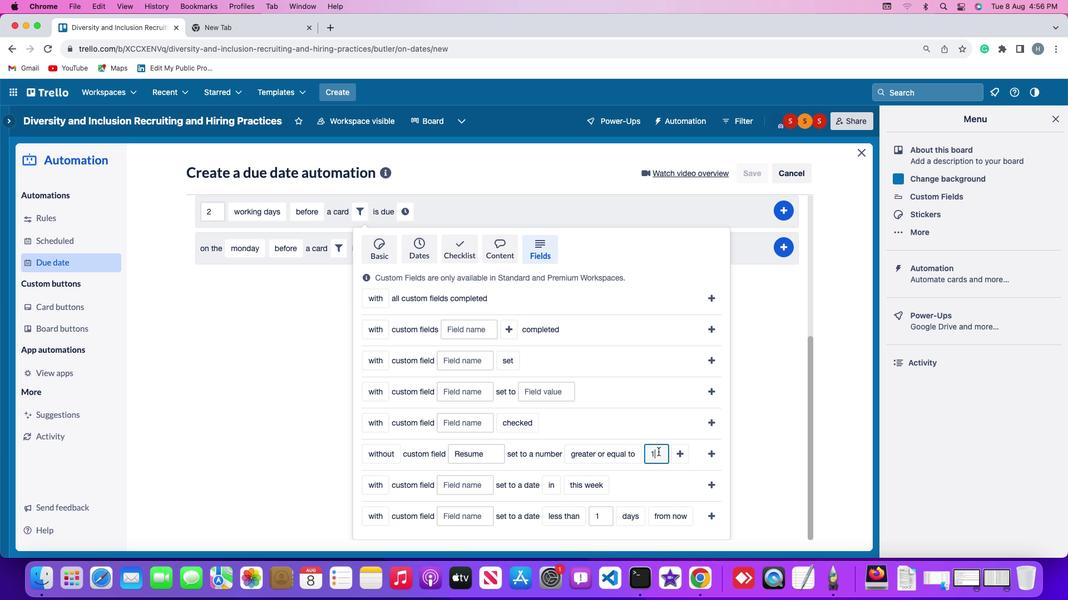 
Action: Key pressed Key.backspace
Screenshot: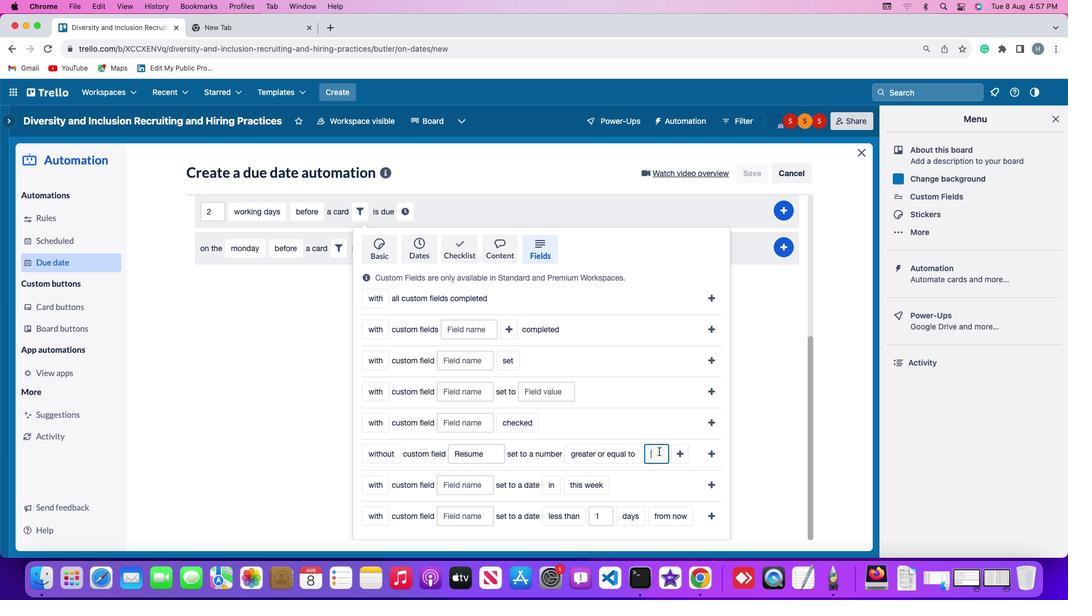 
Action: Mouse moved to (659, 452)
Screenshot: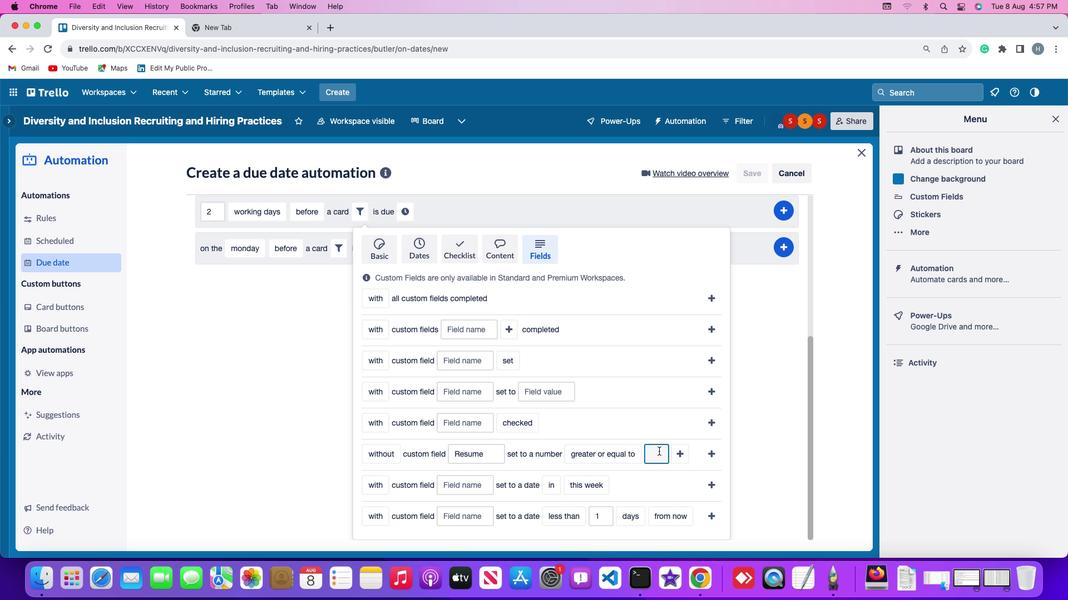 
Action: Key pressed '1'
Screenshot: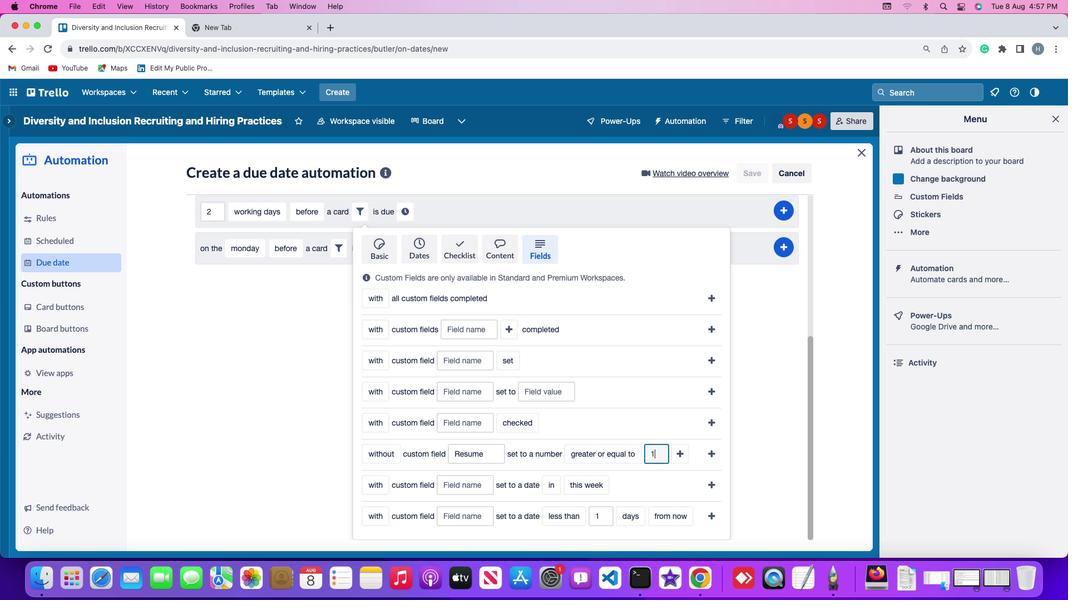 
Action: Mouse moved to (679, 453)
Screenshot: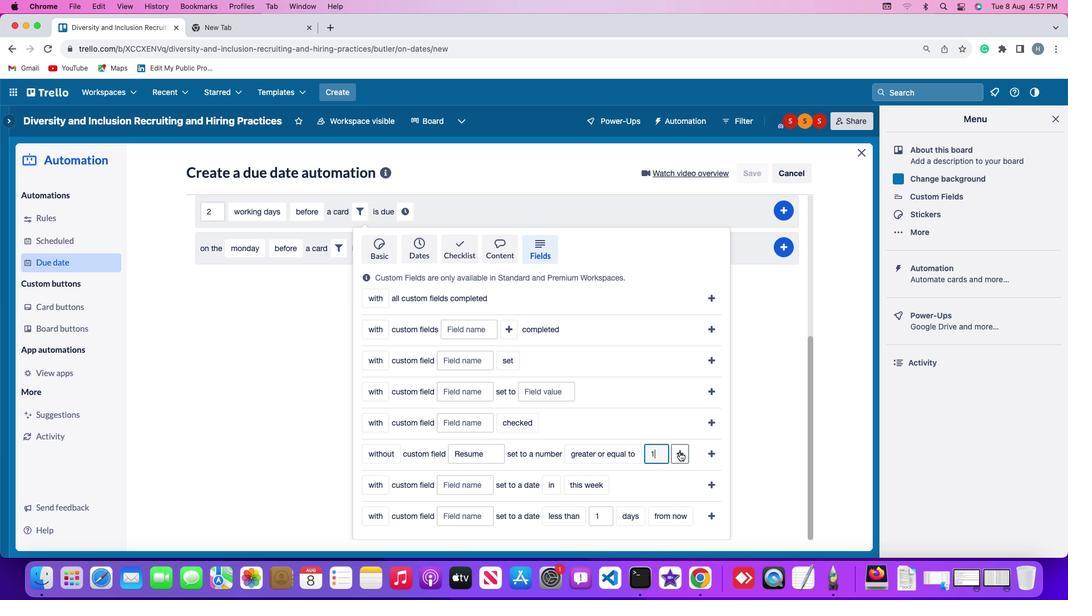 
Action: Mouse pressed left at (679, 453)
Screenshot: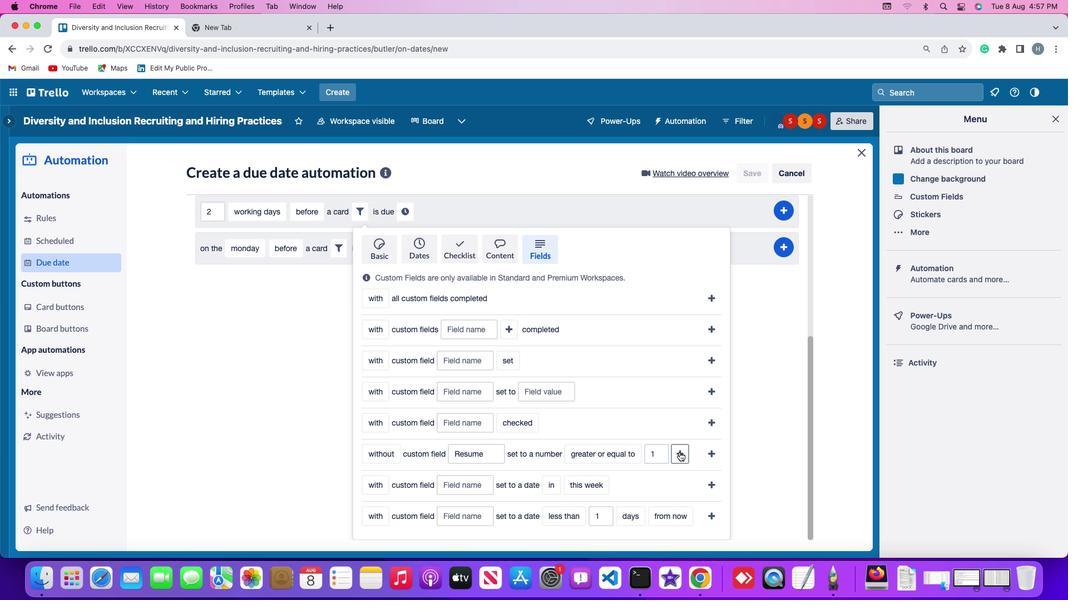 
Action: Mouse moved to (417, 482)
Screenshot: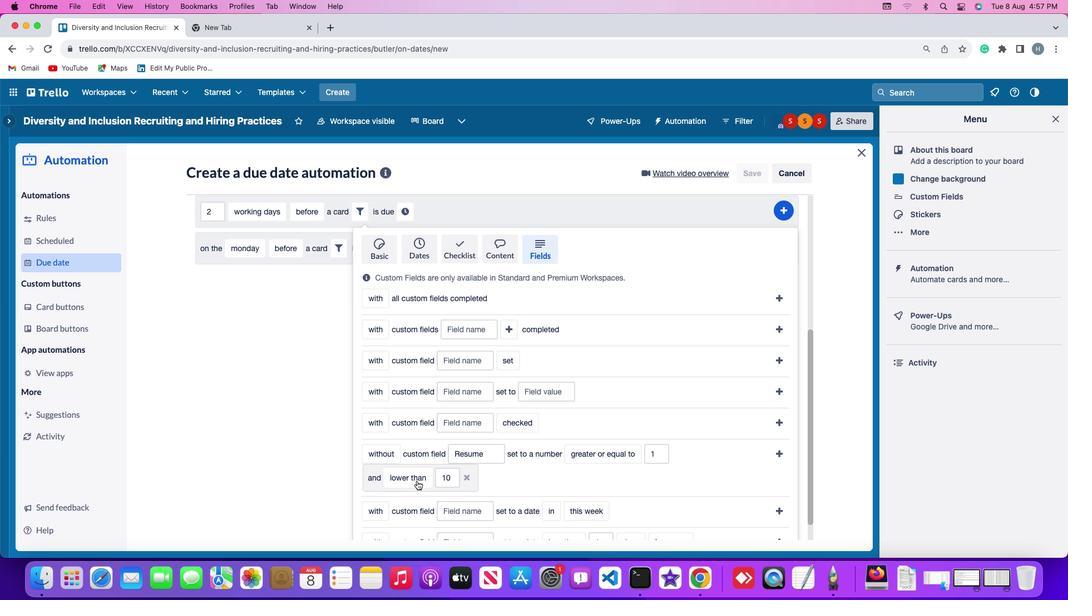
Action: Mouse pressed left at (417, 482)
Screenshot: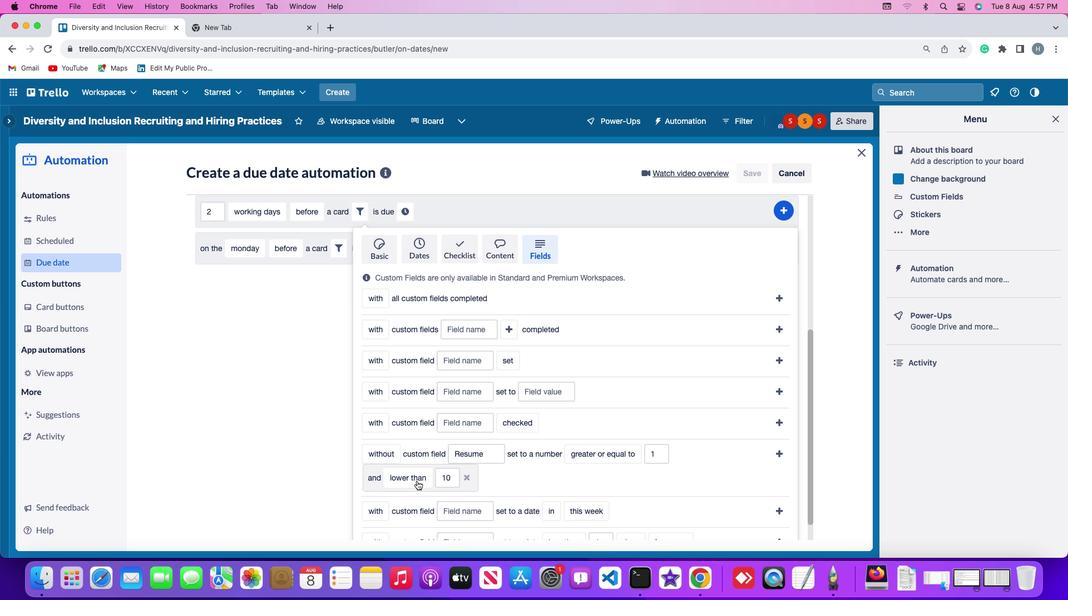 
Action: Mouse moved to (437, 432)
Screenshot: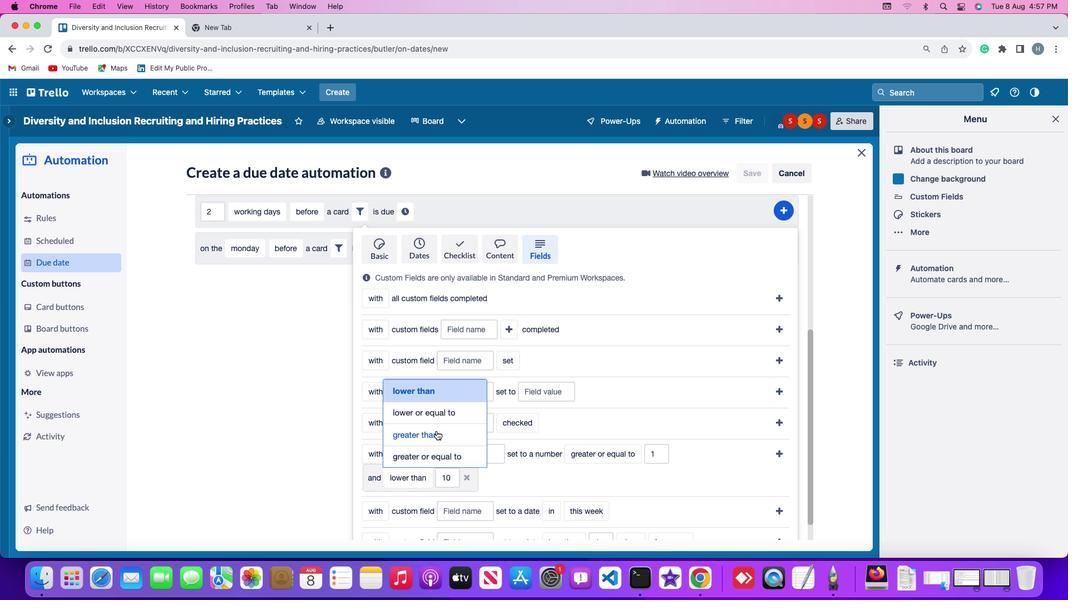 
Action: Mouse pressed left at (437, 432)
Screenshot: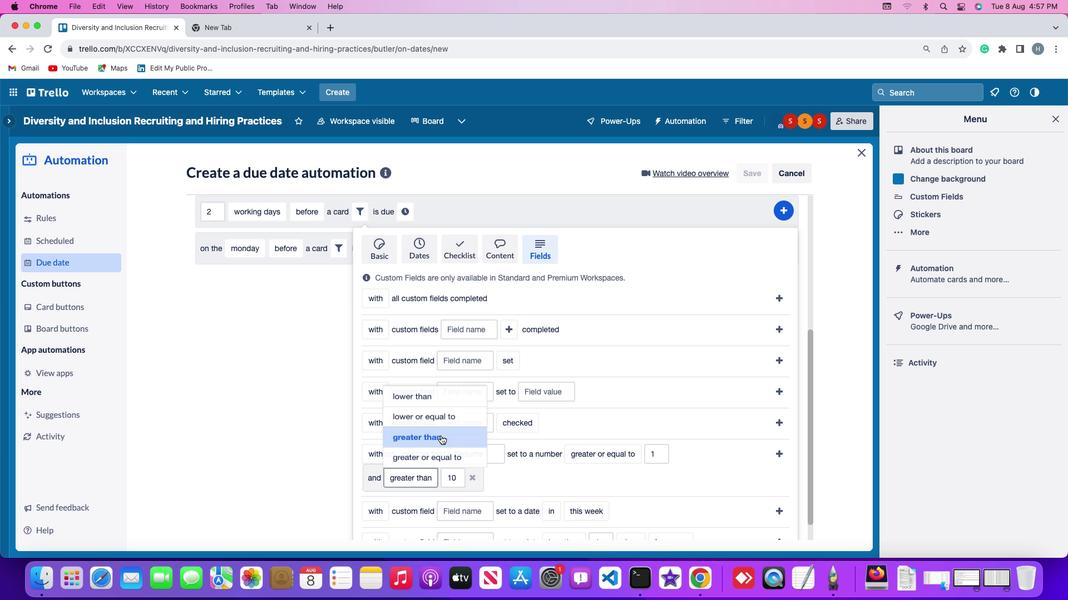
Action: Mouse moved to (462, 477)
Screenshot: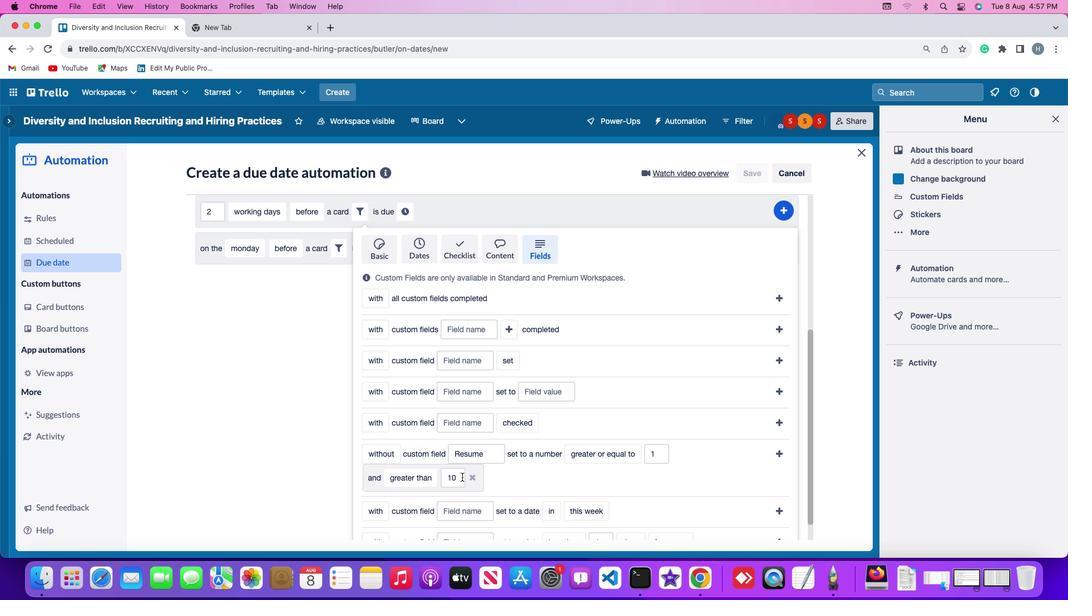 
Action: Mouse pressed left at (462, 477)
Screenshot: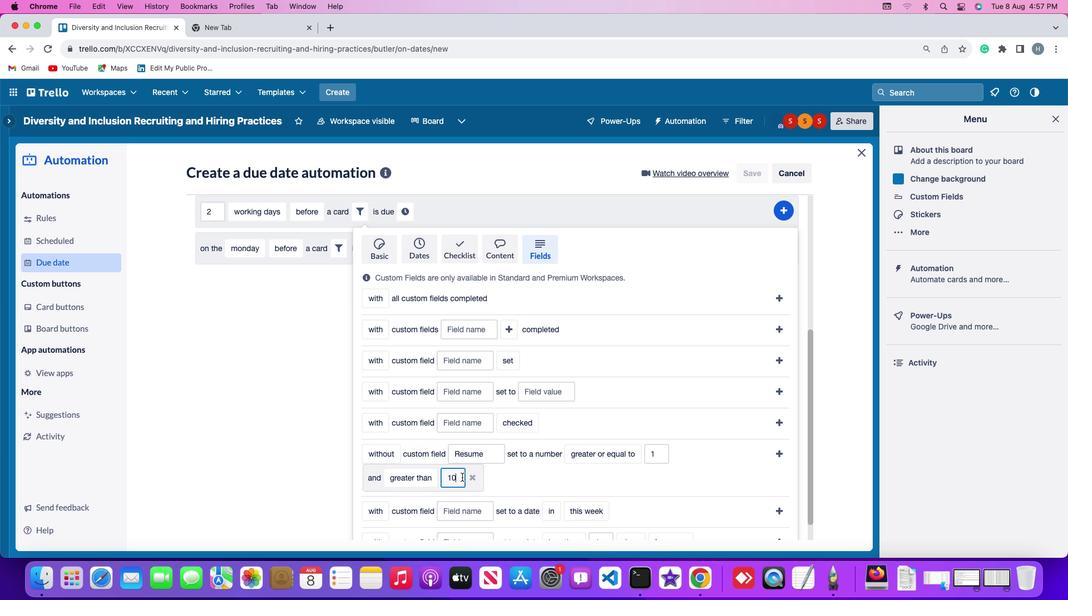 
Action: Key pressed Key.backspaceKey.backspace'1''0'
Screenshot: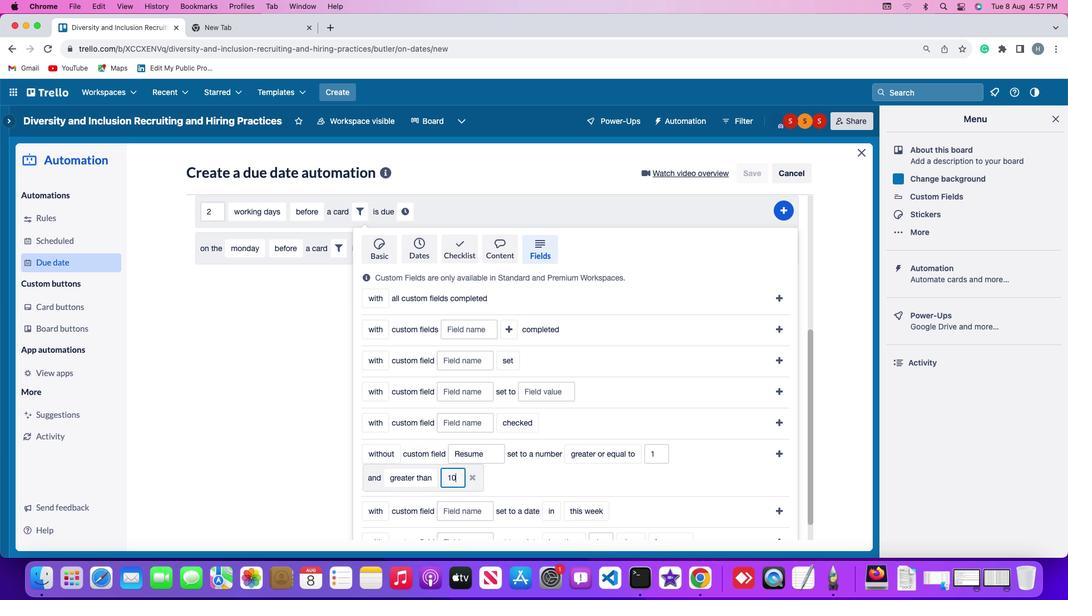 
Action: Mouse moved to (781, 451)
Screenshot: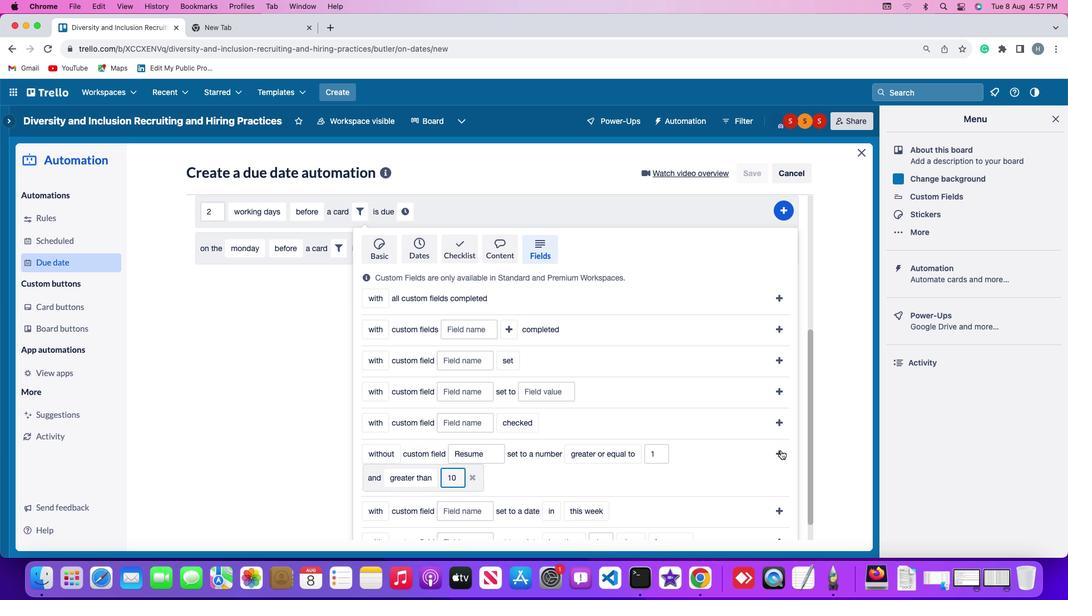 
Action: Mouse pressed left at (781, 451)
Screenshot: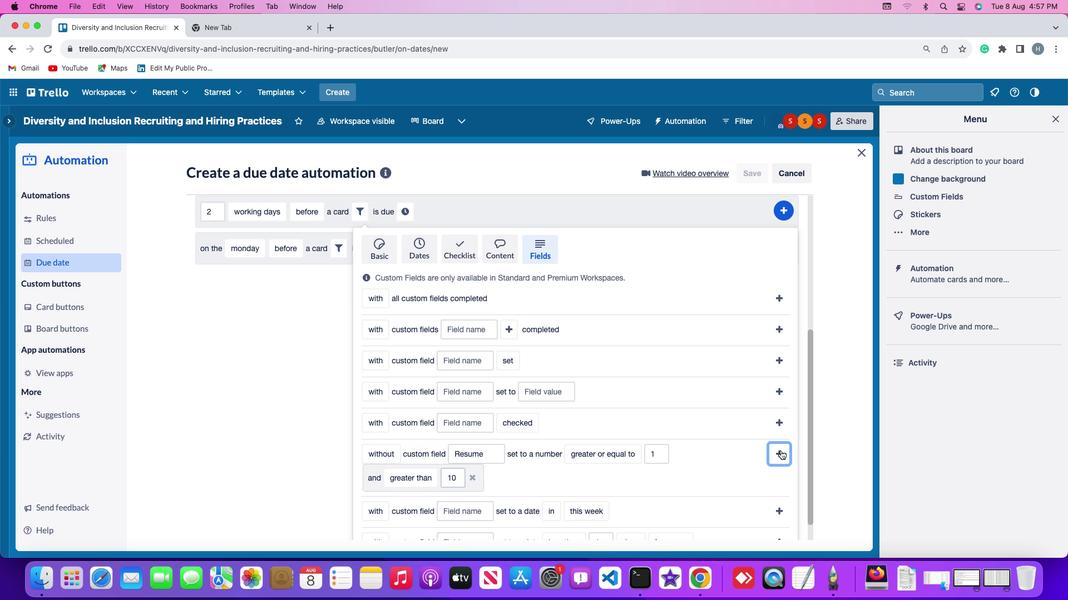
Action: Mouse moved to (747, 446)
Screenshot: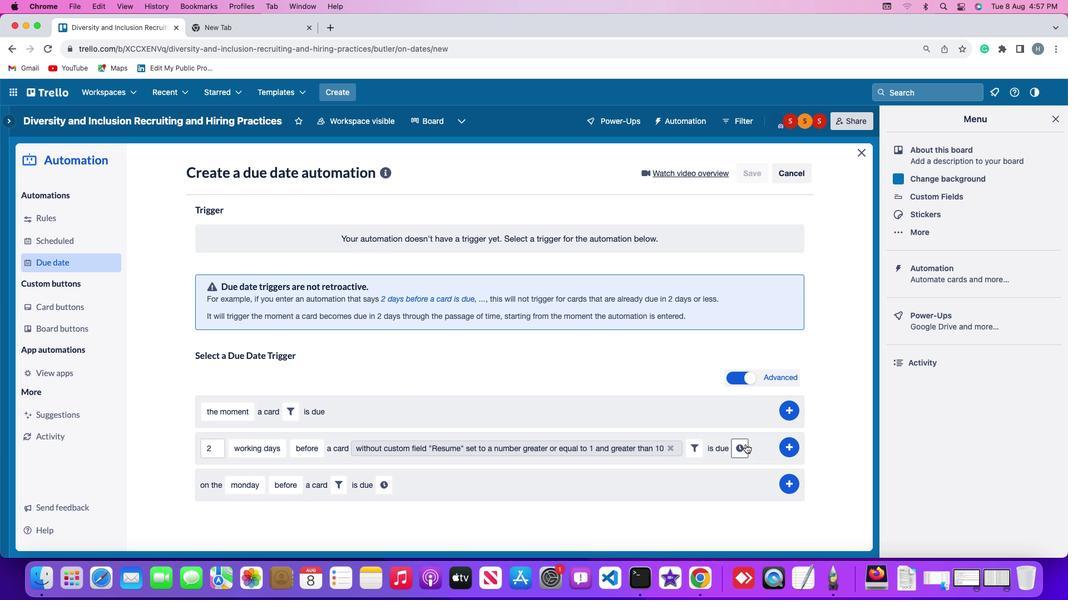 
Action: Mouse pressed left at (747, 446)
Screenshot: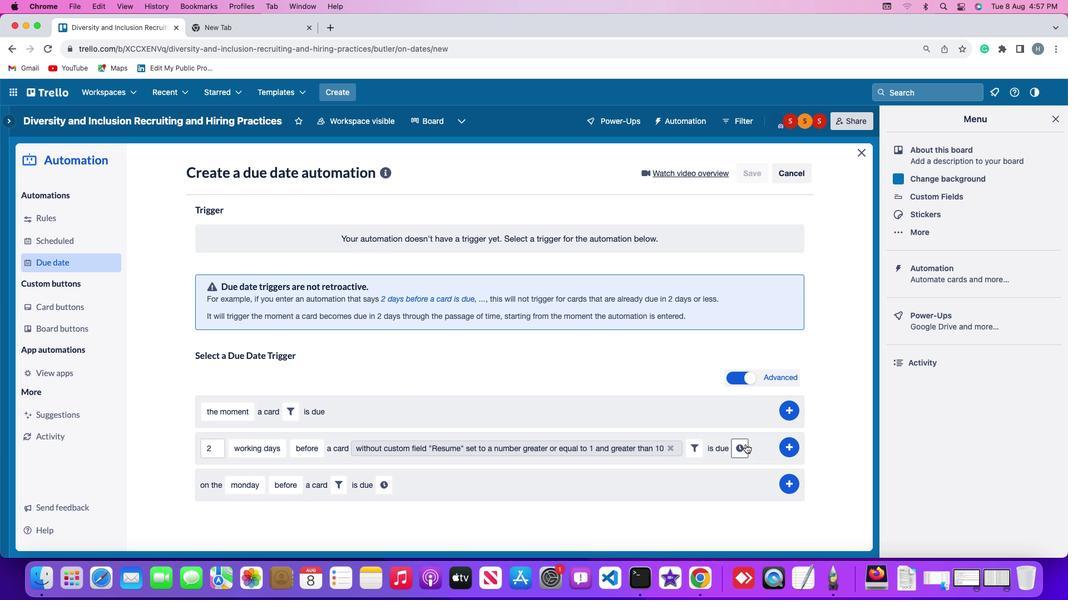 
Action: Mouse moved to (230, 477)
Screenshot: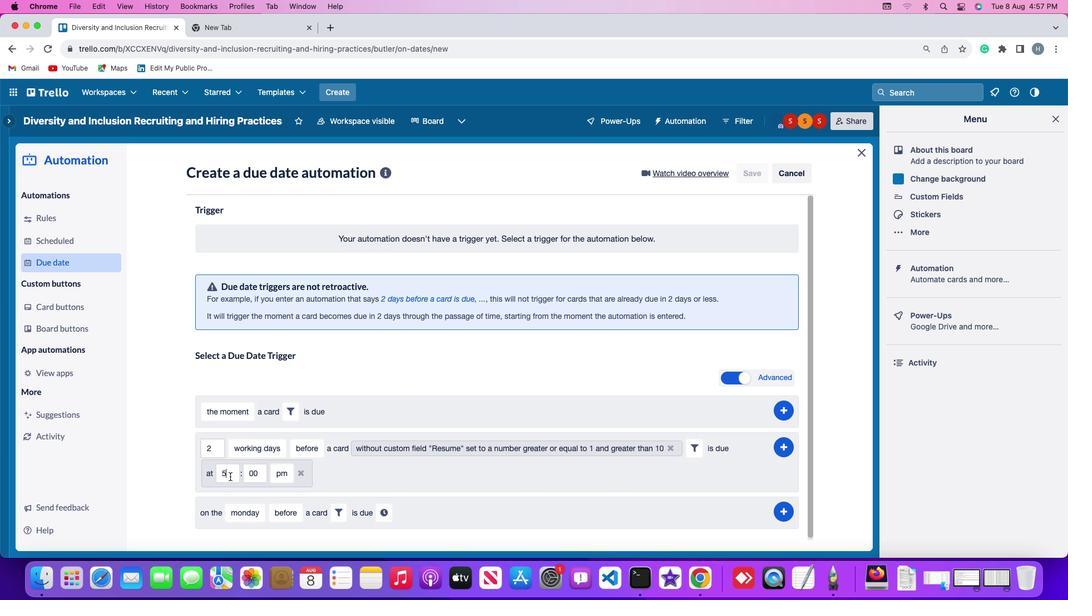 
Action: Mouse pressed left at (230, 477)
Screenshot: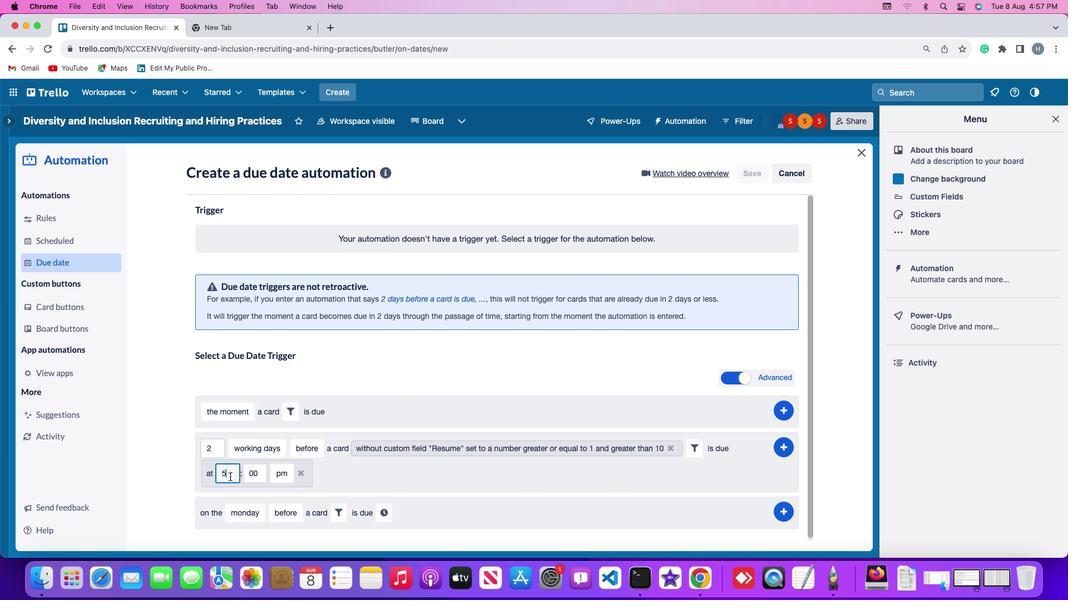 
Action: Mouse moved to (230, 477)
Screenshot: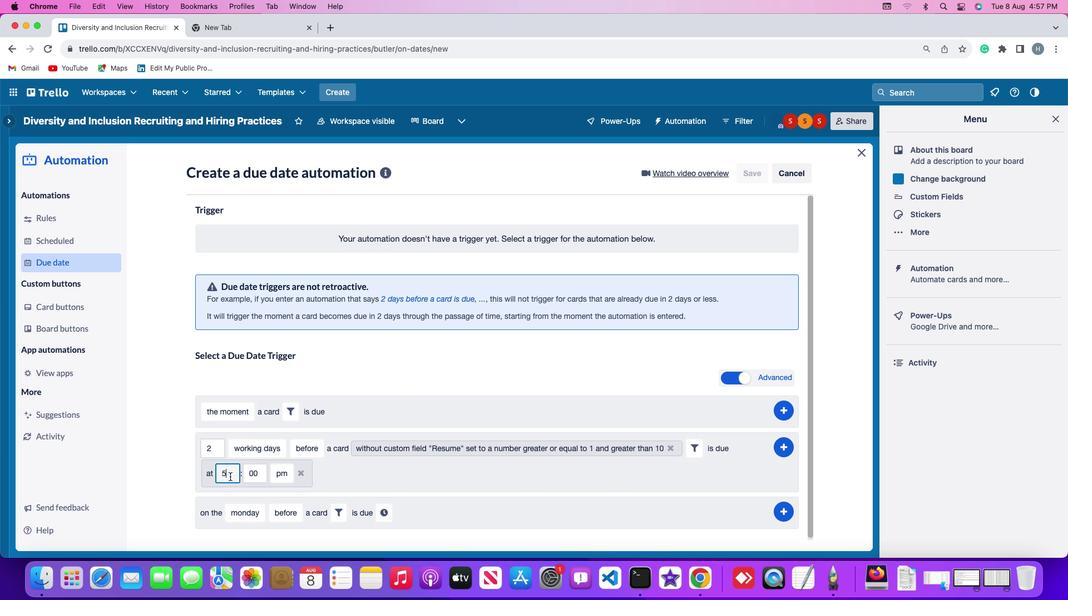 
Action: Key pressed Key.backspace'1''1'
Screenshot: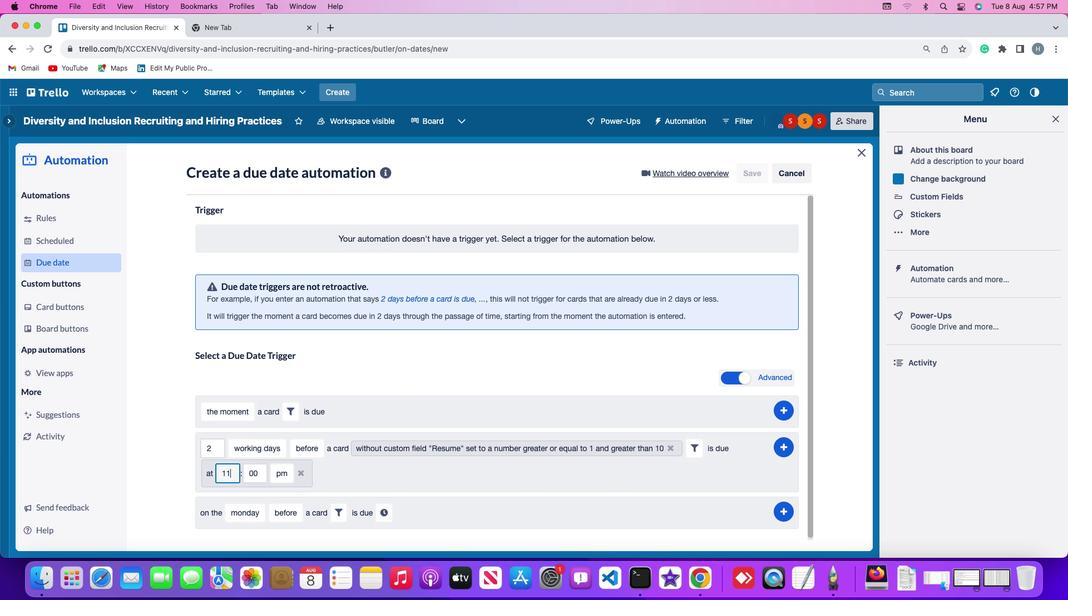
Action: Mouse moved to (259, 475)
Screenshot: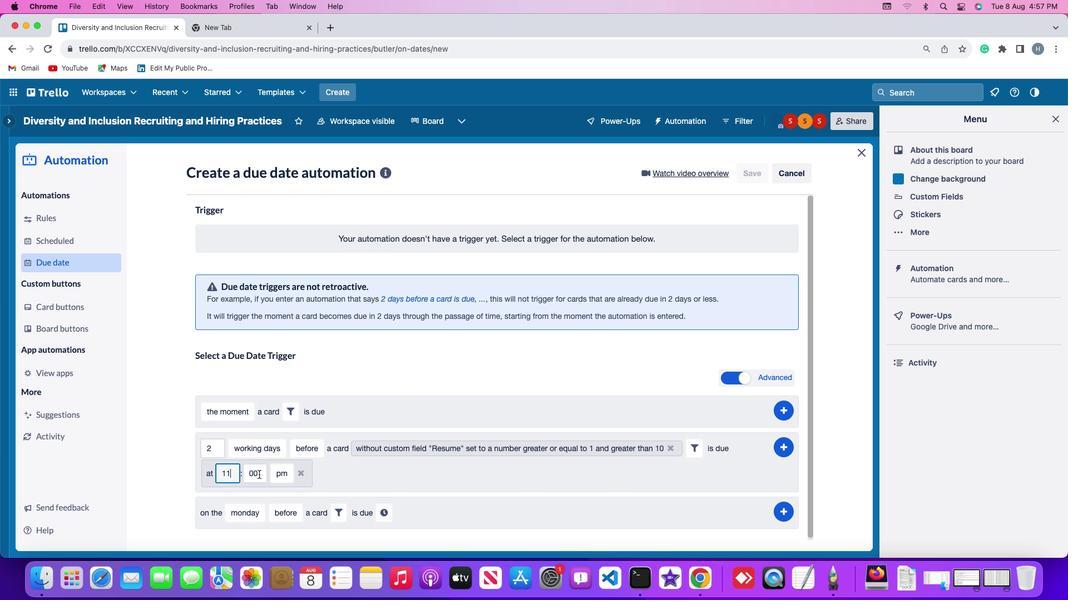 
Action: Mouse pressed left at (259, 475)
Screenshot: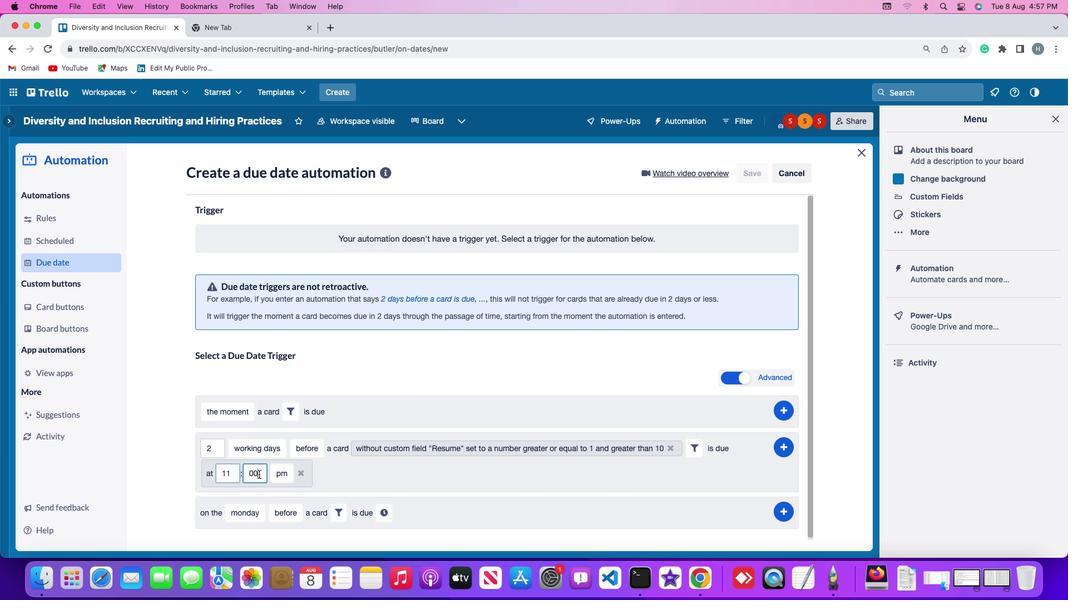 
Action: Key pressed Key.backspaceKey.backspace'0''0'
Screenshot: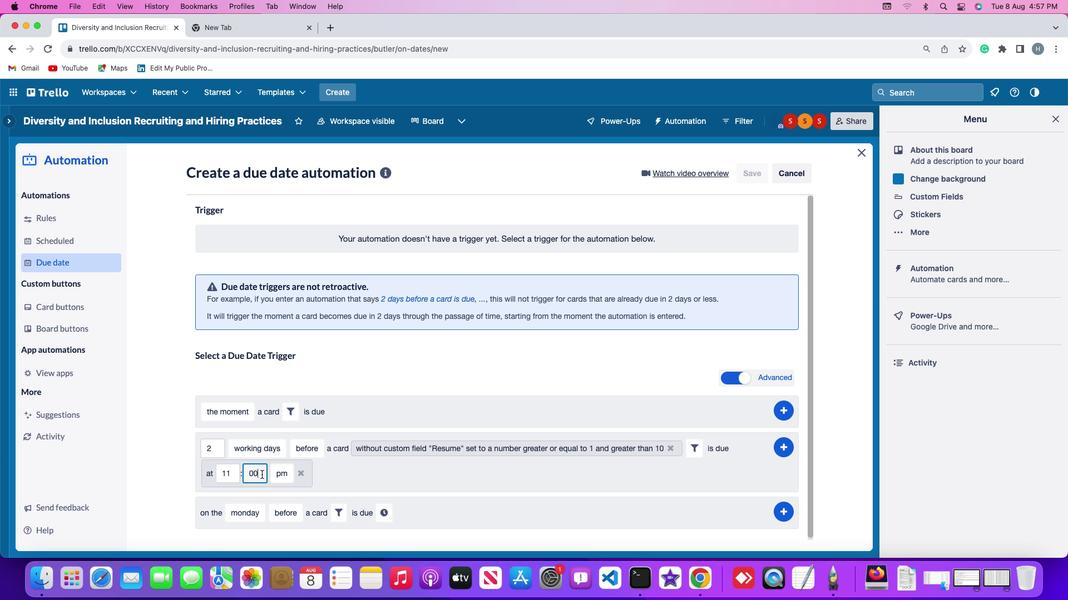 
Action: Mouse moved to (275, 474)
Screenshot: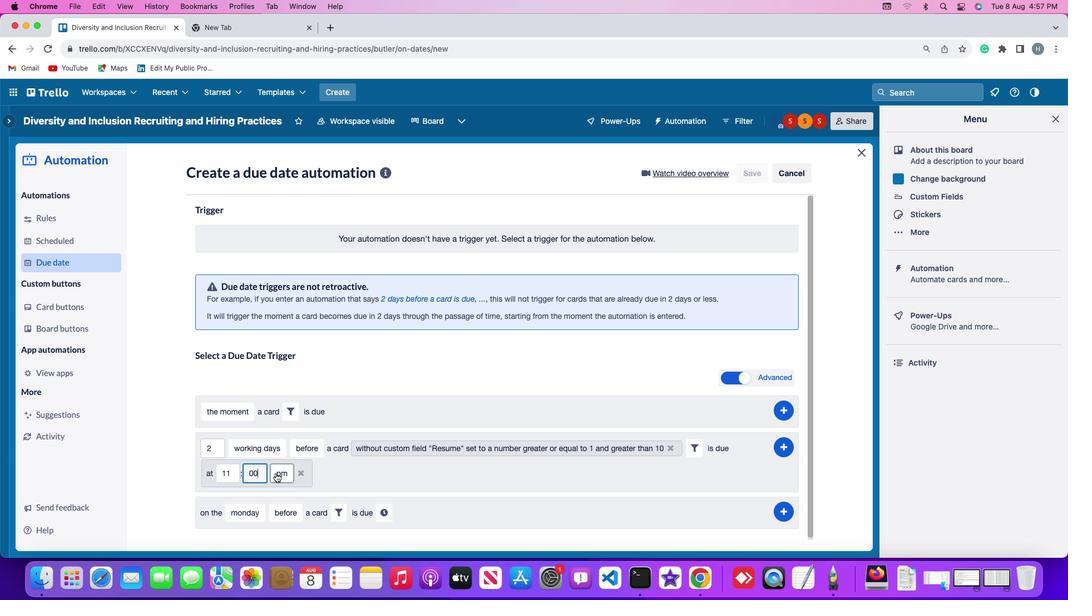 
Action: Mouse pressed left at (275, 474)
Screenshot: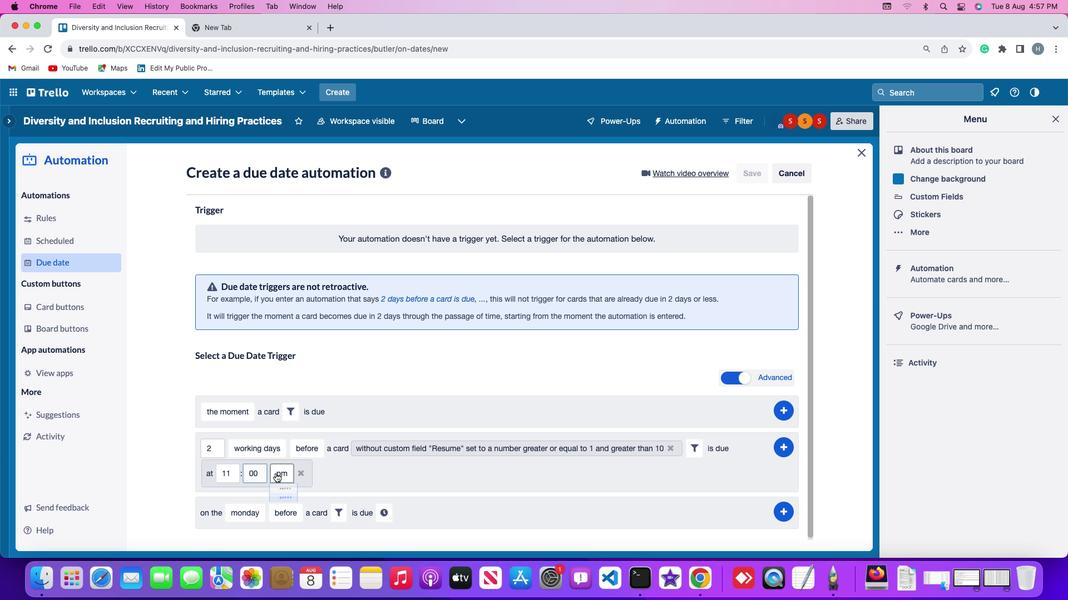 
Action: Mouse moved to (286, 492)
Screenshot: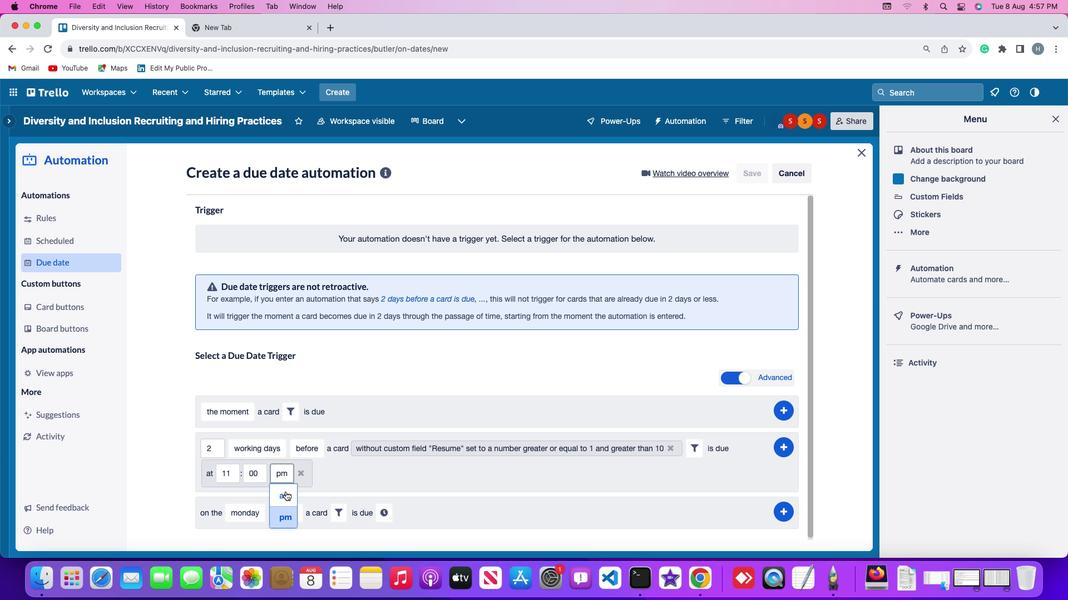 
Action: Mouse pressed left at (286, 492)
Screenshot: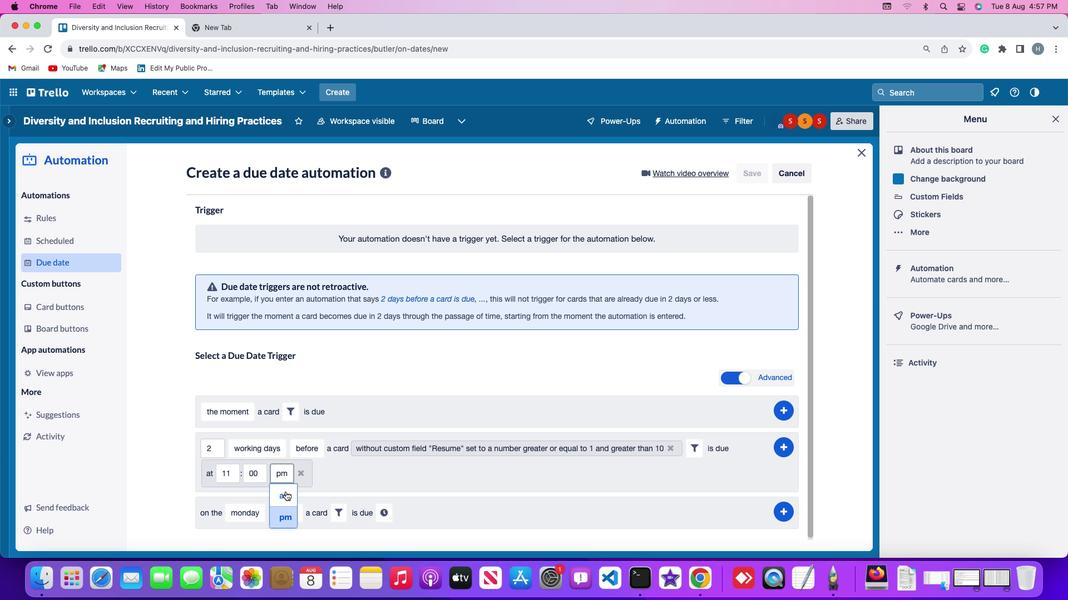 
Action: Mouse moved to (782, 448)
Screenshot: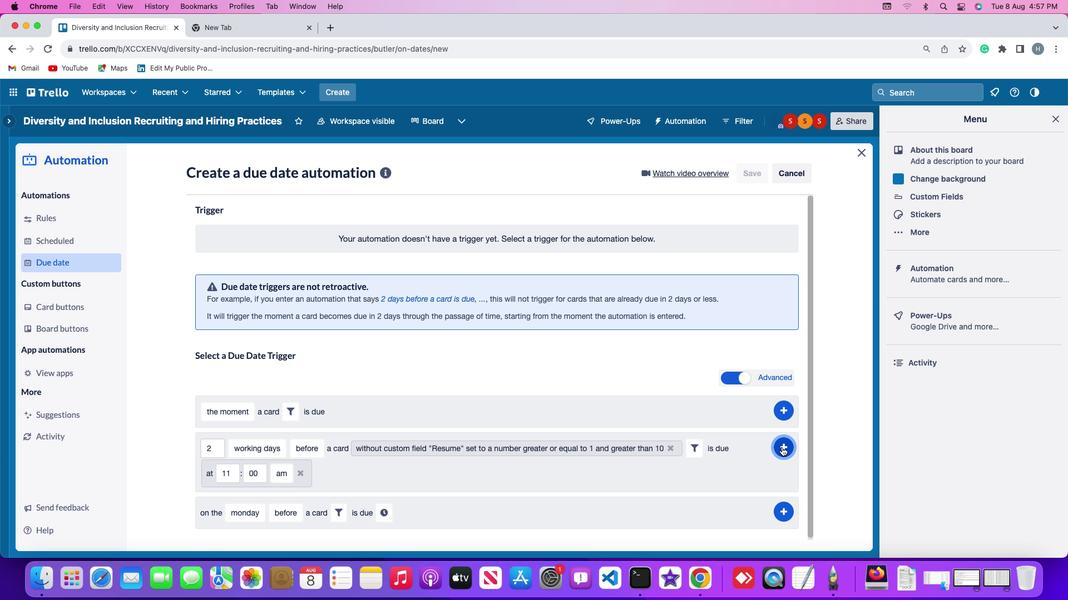 
Action: Mouse pressed left at (782, 448)
Screenshot: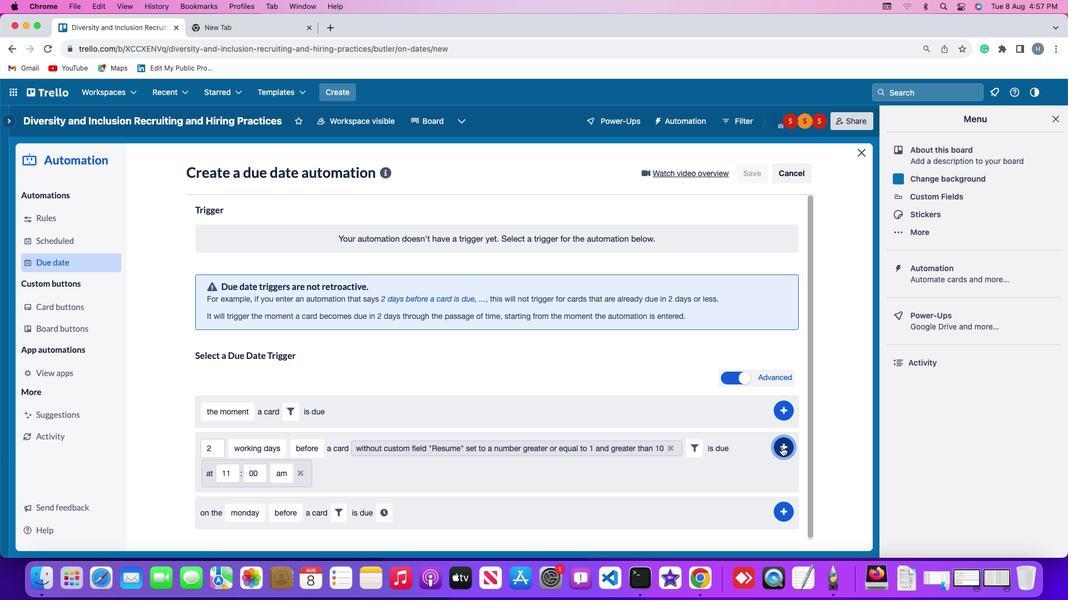 
Action: Mouse moved to (829, 372)
Screenshot: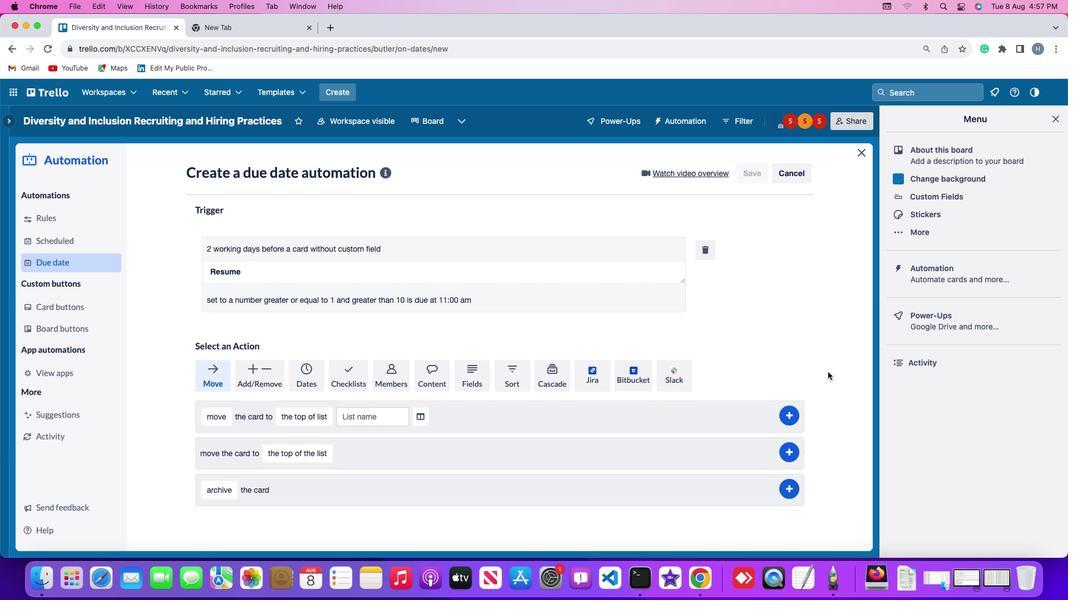 
